 Task: Create Card Software Testing Review in Board Brand Recognition Best Practices to Workspace Car Rentals. Create Card Biology Conference Review in Board Product Market Fit Analysis to Workspace Car Rentals. Create Card Software Deployment Review in Board Customer Journey Mapping and Analysis to Workspace Car Rentals
Action: Mouse moved to (73, 337)
Screenshot: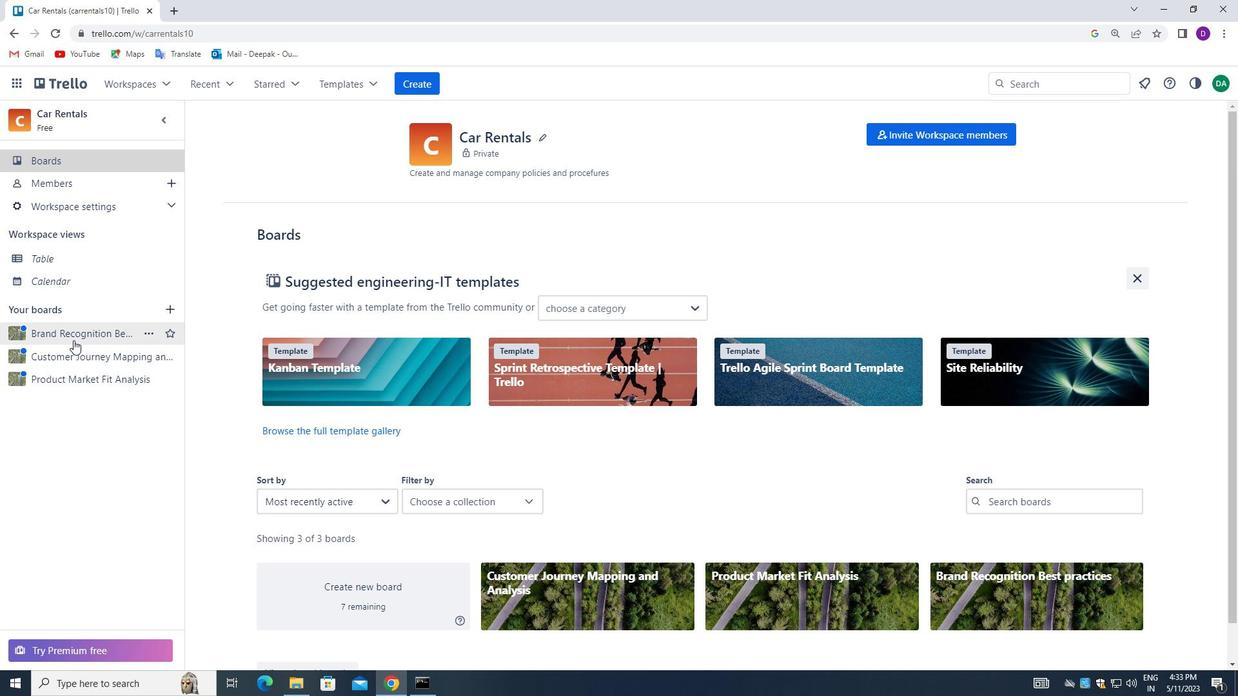 
Action: Mouse pressed left at (73, 337)
Screenshot: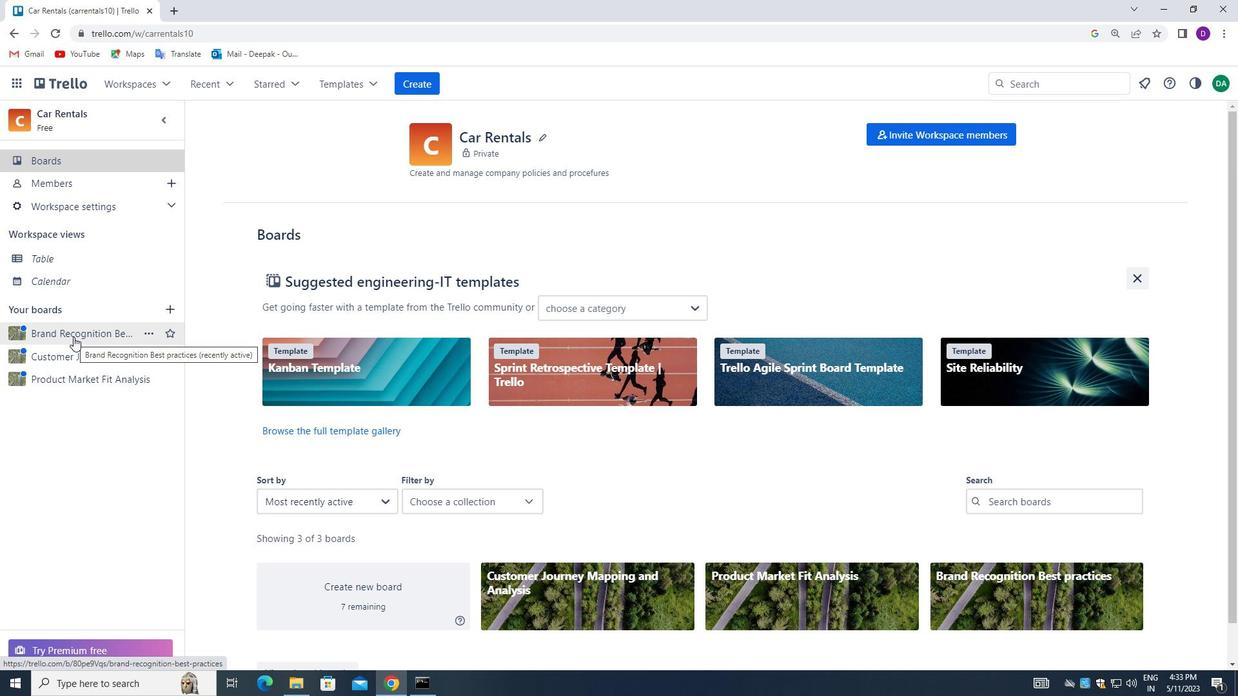 
Action: Mouse moved to (644, 201)
Screenshot: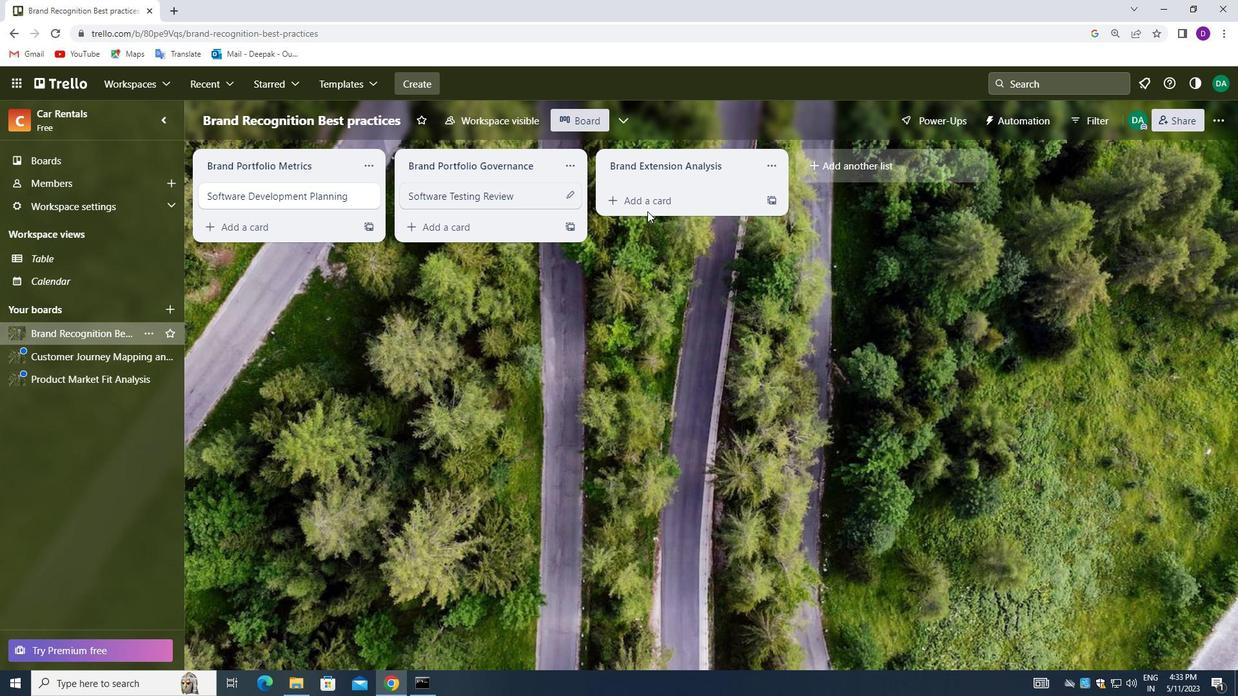 
Action: Mouse pressed left at (644, 201)
Screenshot: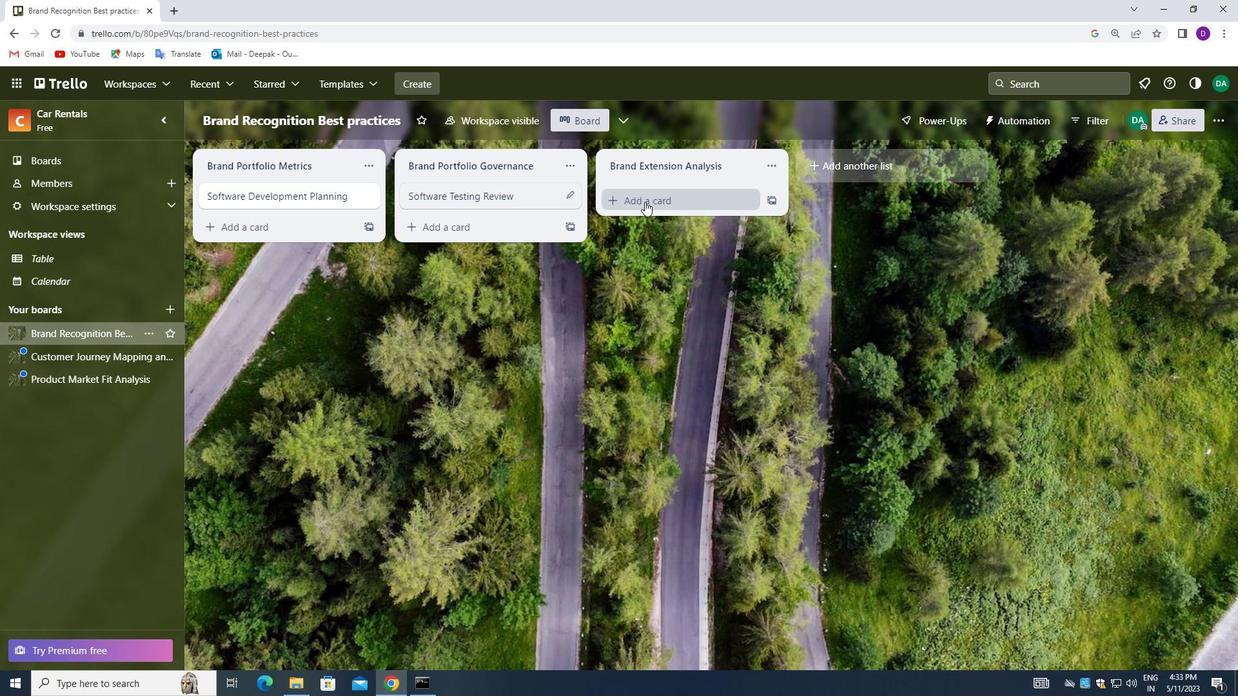 
Action: Key pressed <Key.shift_r>Software<Key.space><Key.shift_r>Testing<Key.space><Key.shift_r>Review<Key.space>
Screenshot: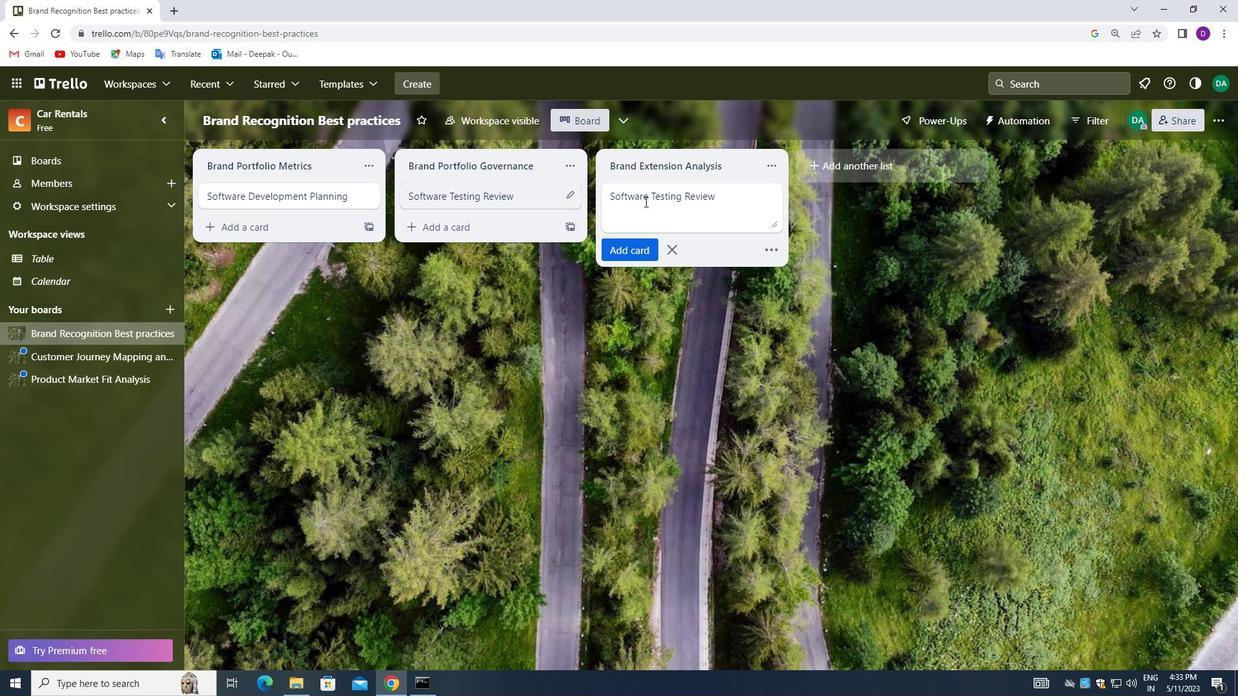 
Action: Mouse moved to (624, 249)
Screenshot: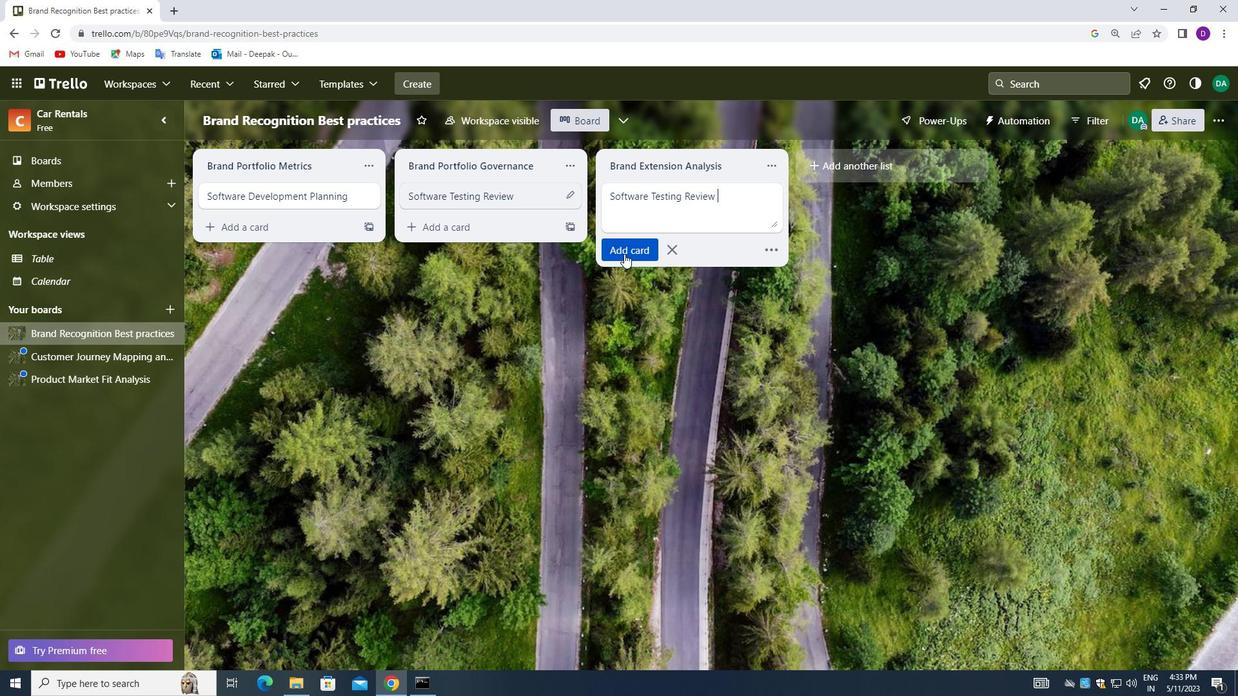 
Action: Mouse pressed left at (624, 249)
Screenshot: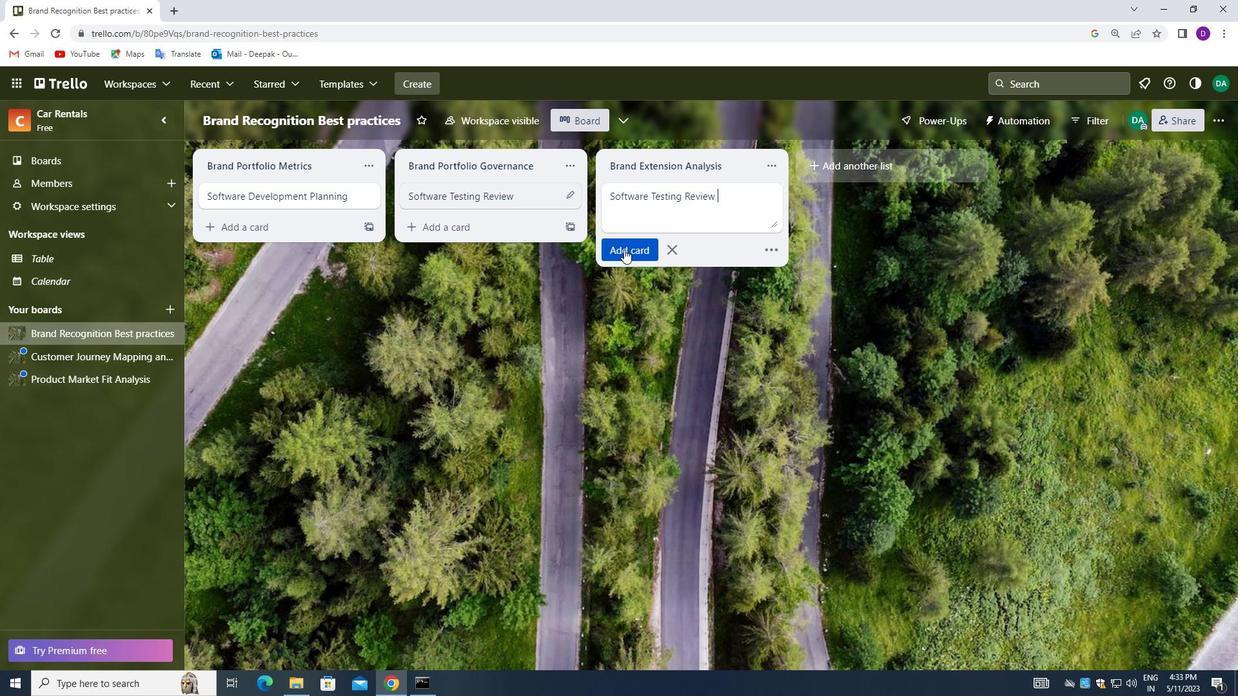
Action: Mouse moved to (640, 337)
Screenshot: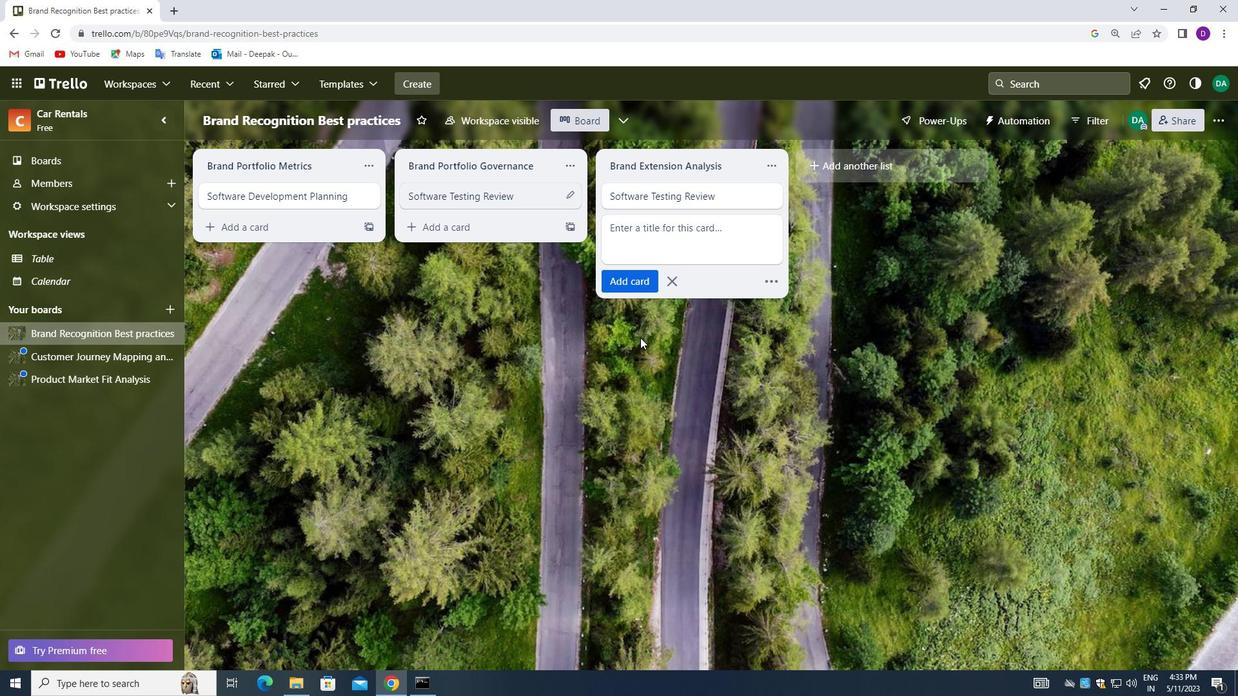 
Action: Mouse pressed left at (640, 337)
Screenshot: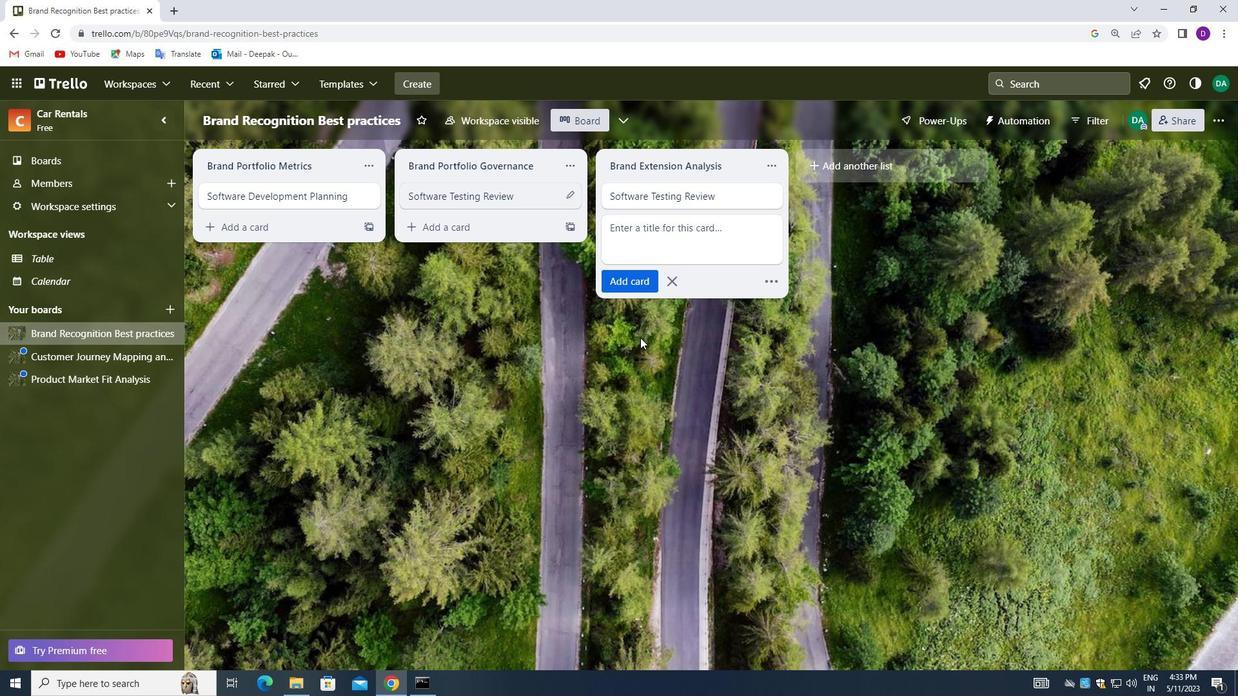 
Action: Mouse moved to (87, 381)
Screenshot: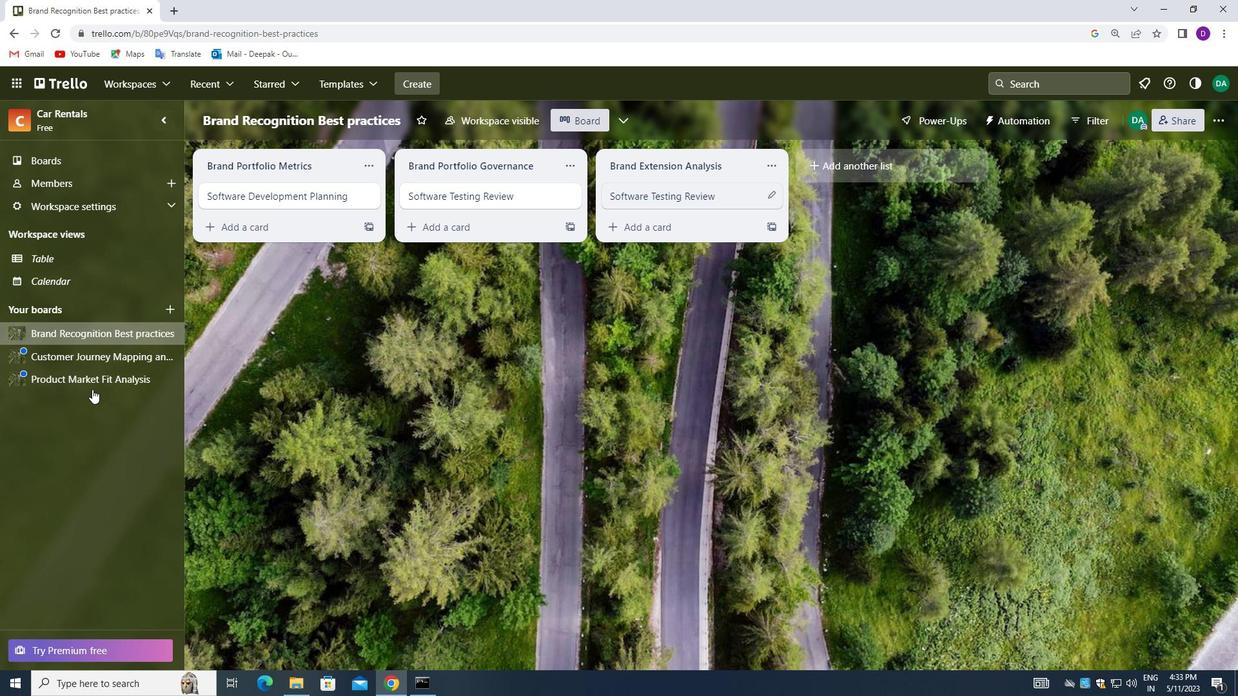 
Action: Mouse pressed left at (87, 381)
Screenshot: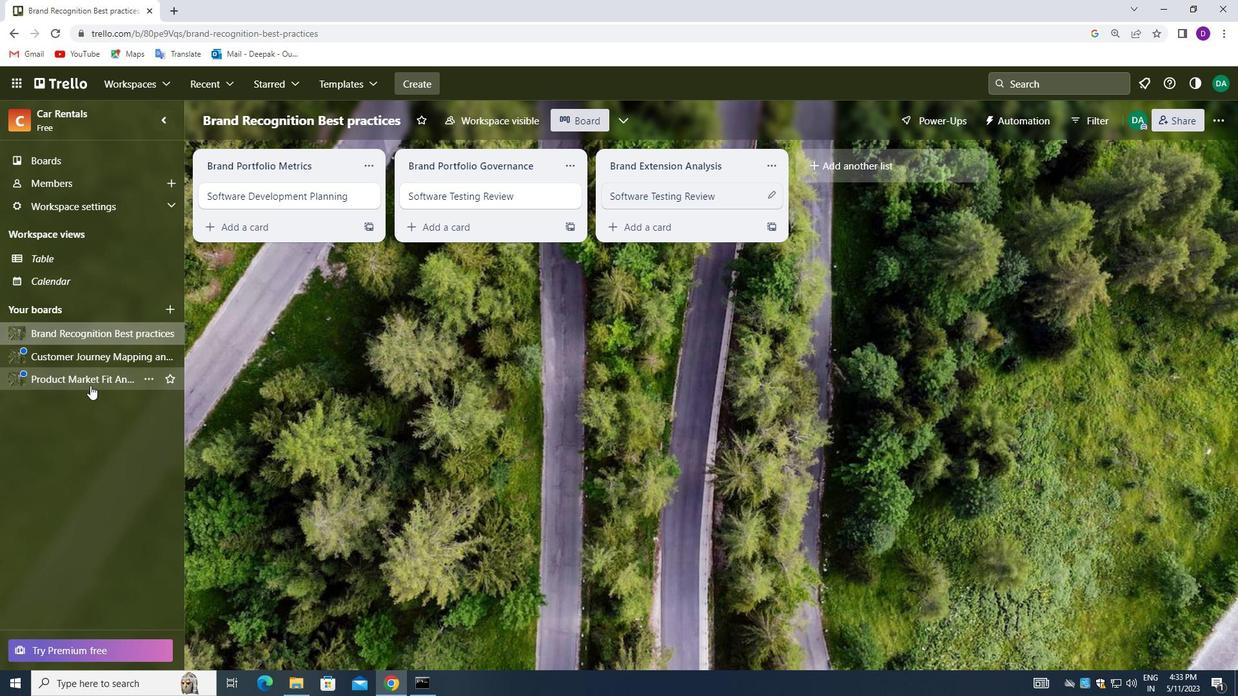 
Action: Mouse moved to (639, 207)
Screenshot: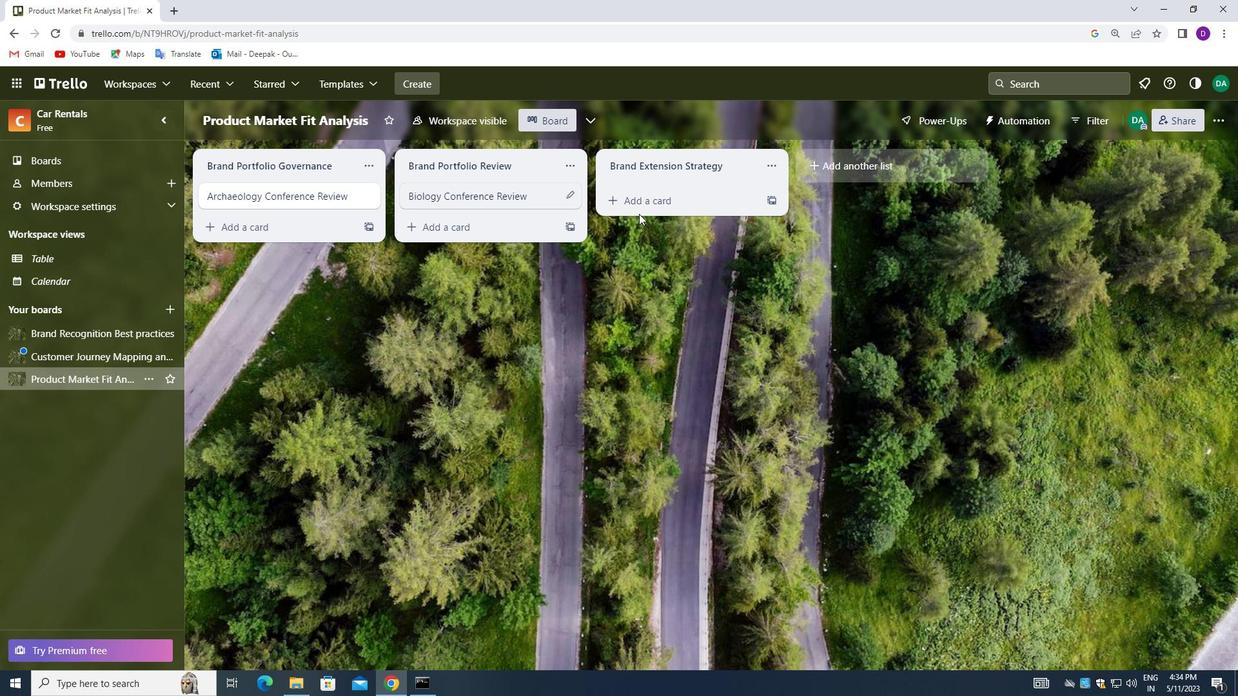 
Action: Mouse pressed left at (639, 207)
Screenshot: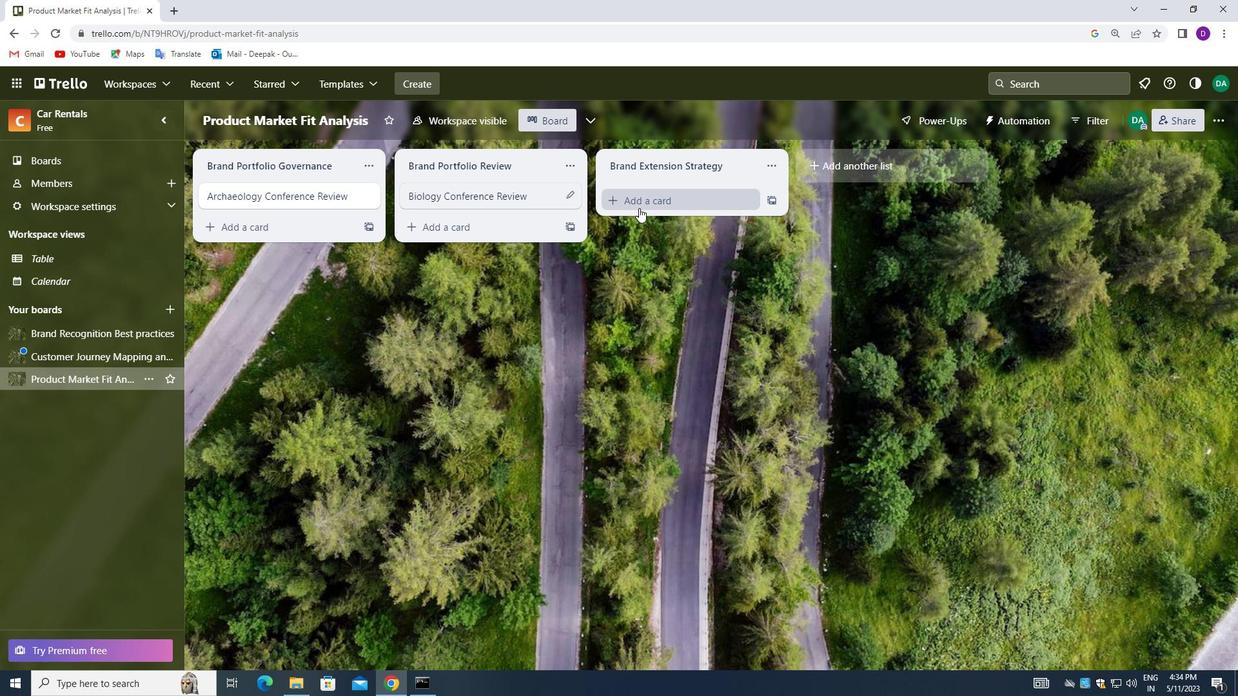 
Action: Mouse moved to (634, 205)
Screenshot: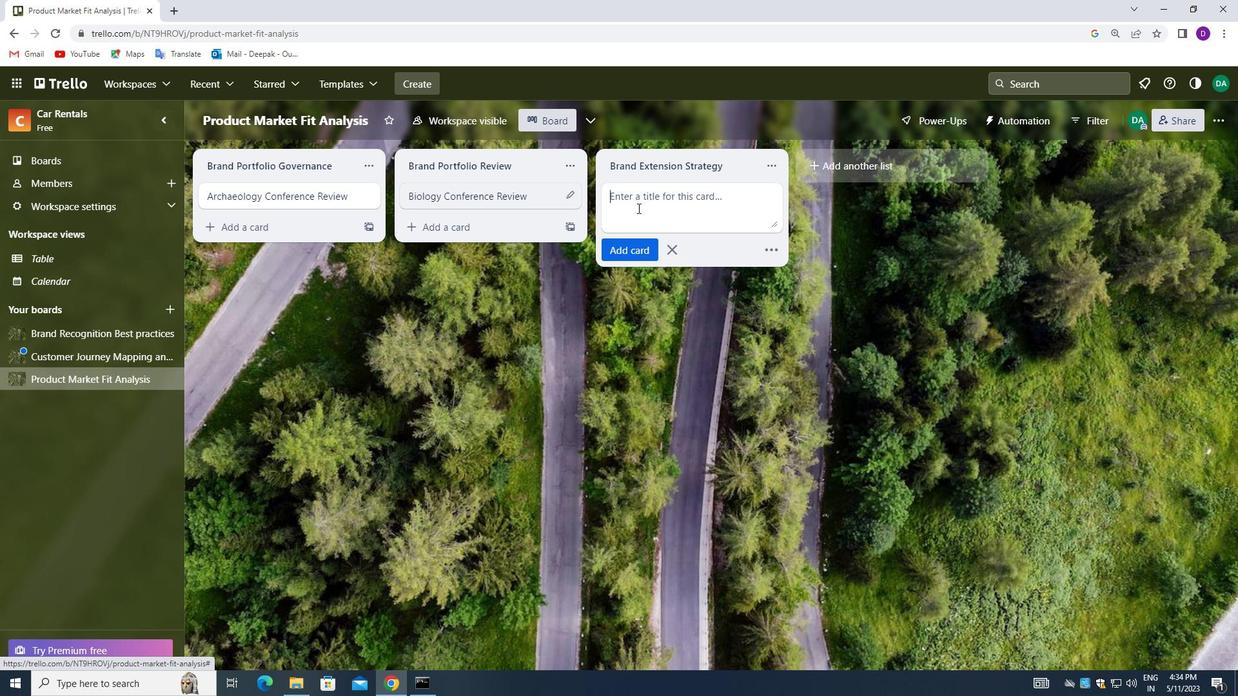 
Action: Mouse pressed left at (634, 205)
Screenshot: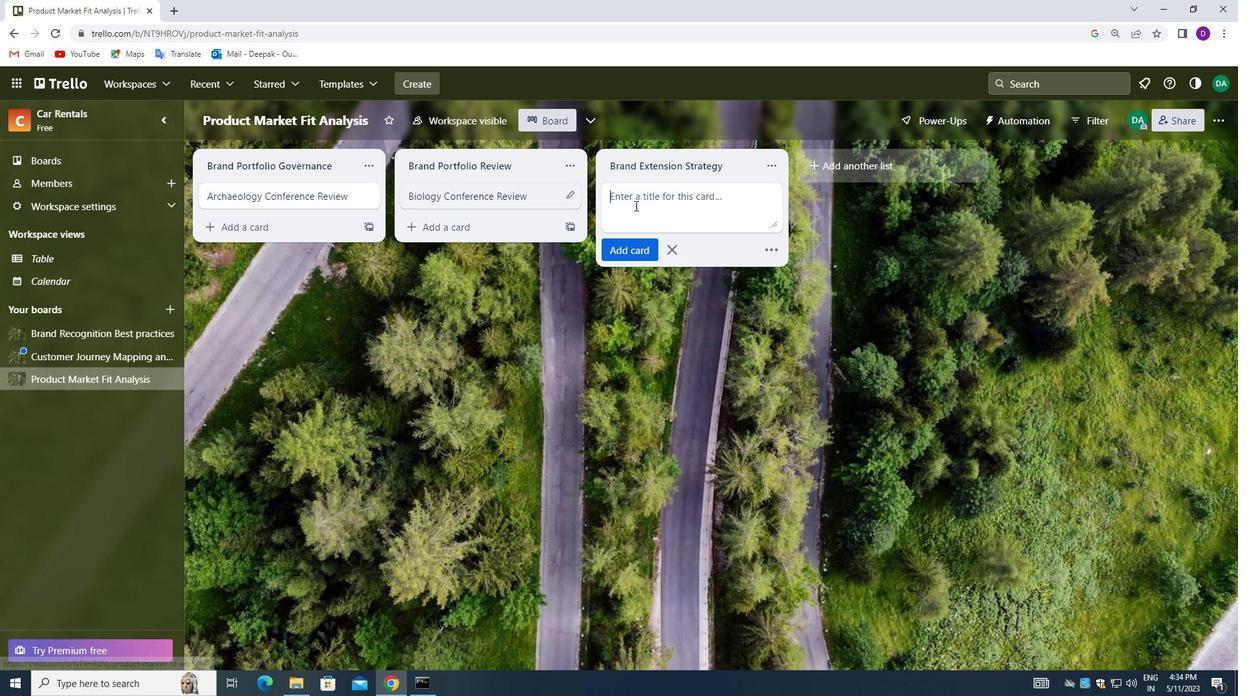 
Action: Mouse moved to (564, 272)
Screenshot: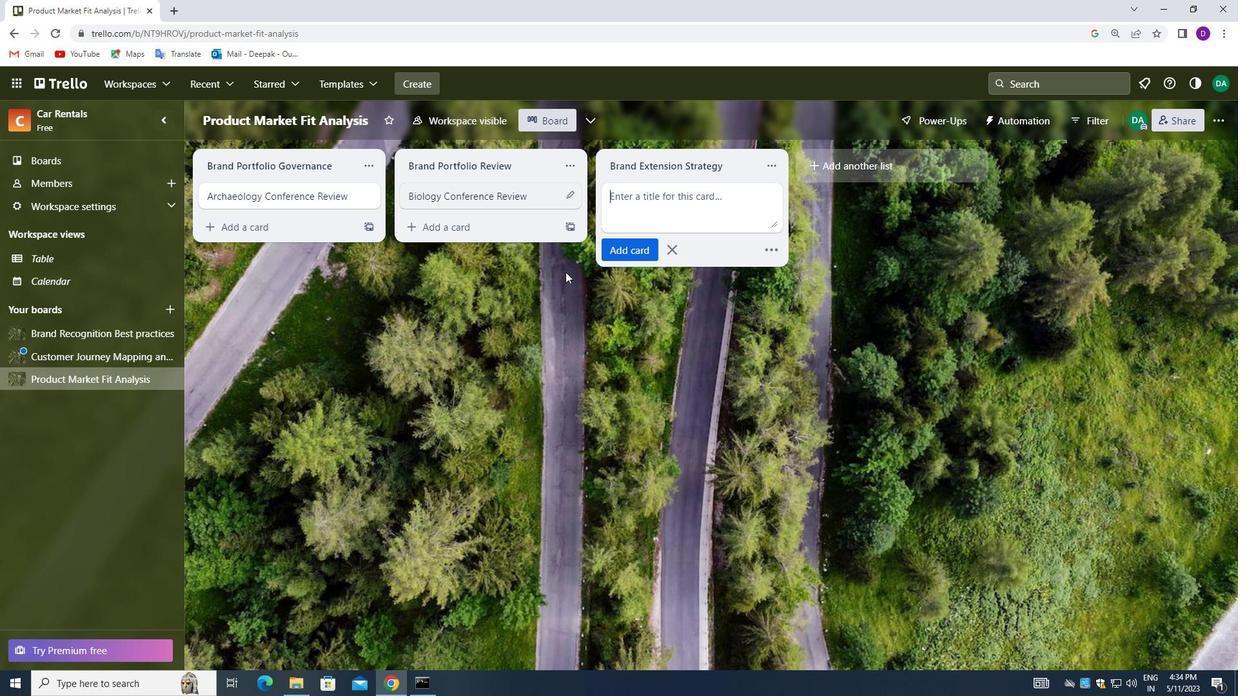 
Action: Key pressed <Key.shift_r>Biology<Key.space><Key.shift_r>Conference<Key.space><Key.shift_r>Review
Screenshot: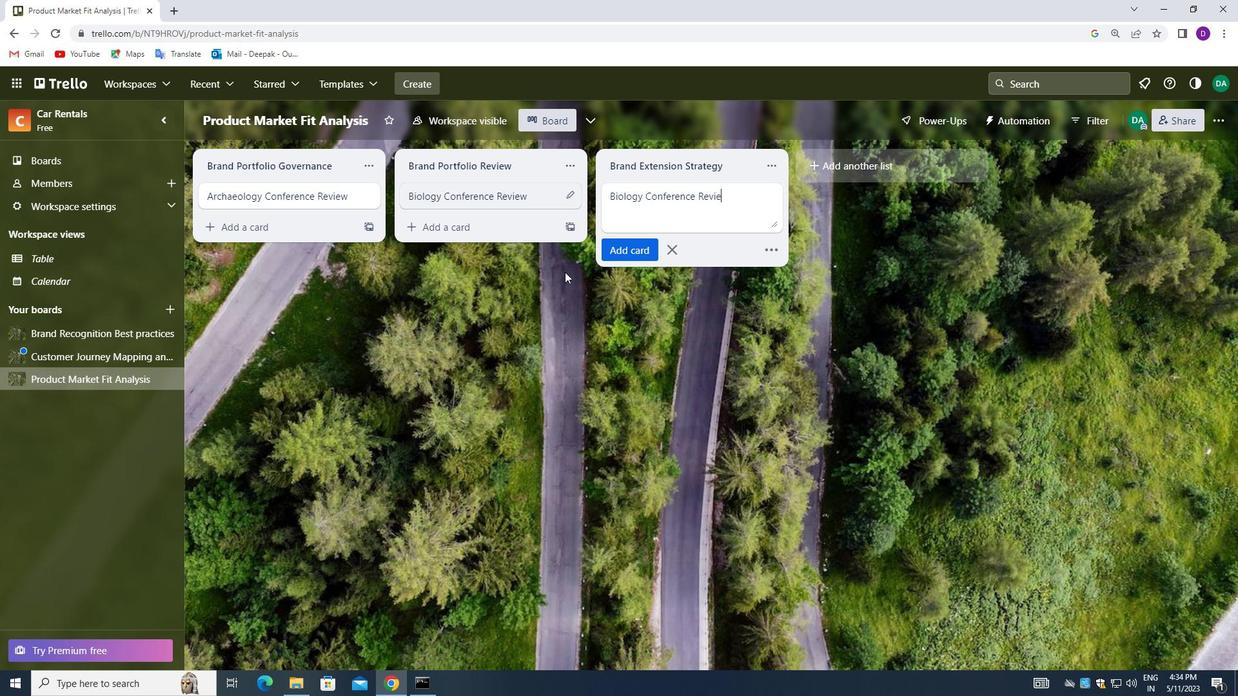 
Action: Mouse moved to (628, 249)
Screenshot: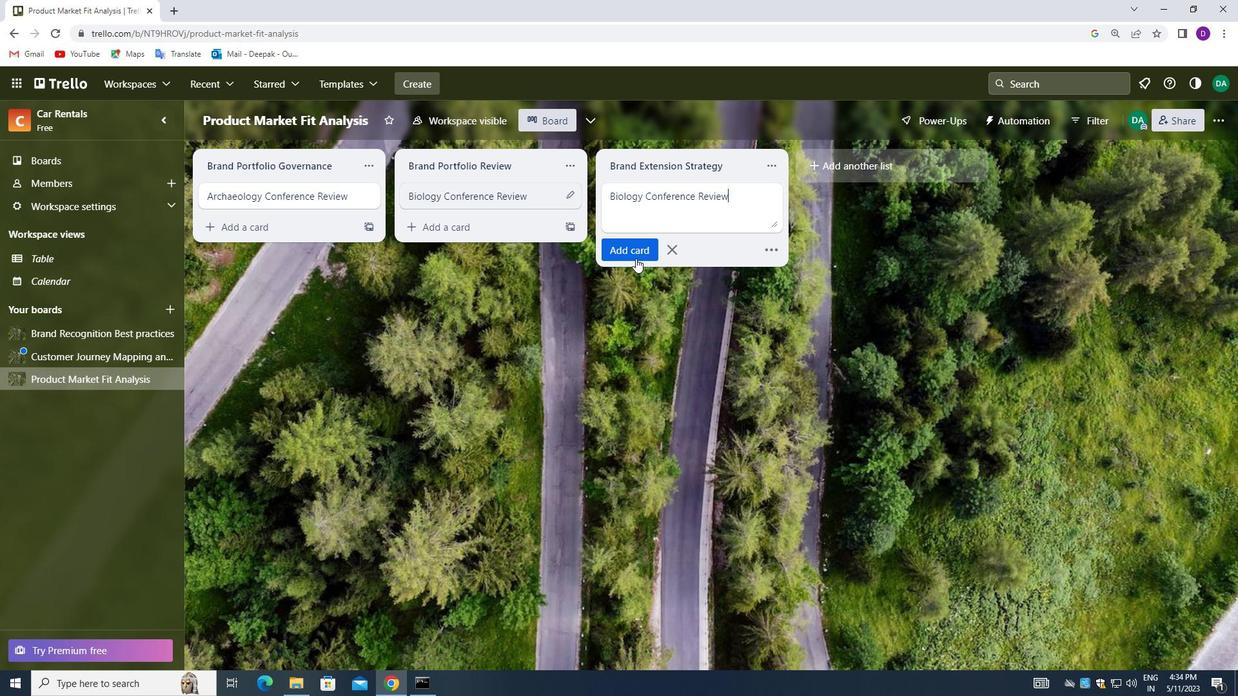 
Action: Mouse pressed left at (628, 249)
Screenshot: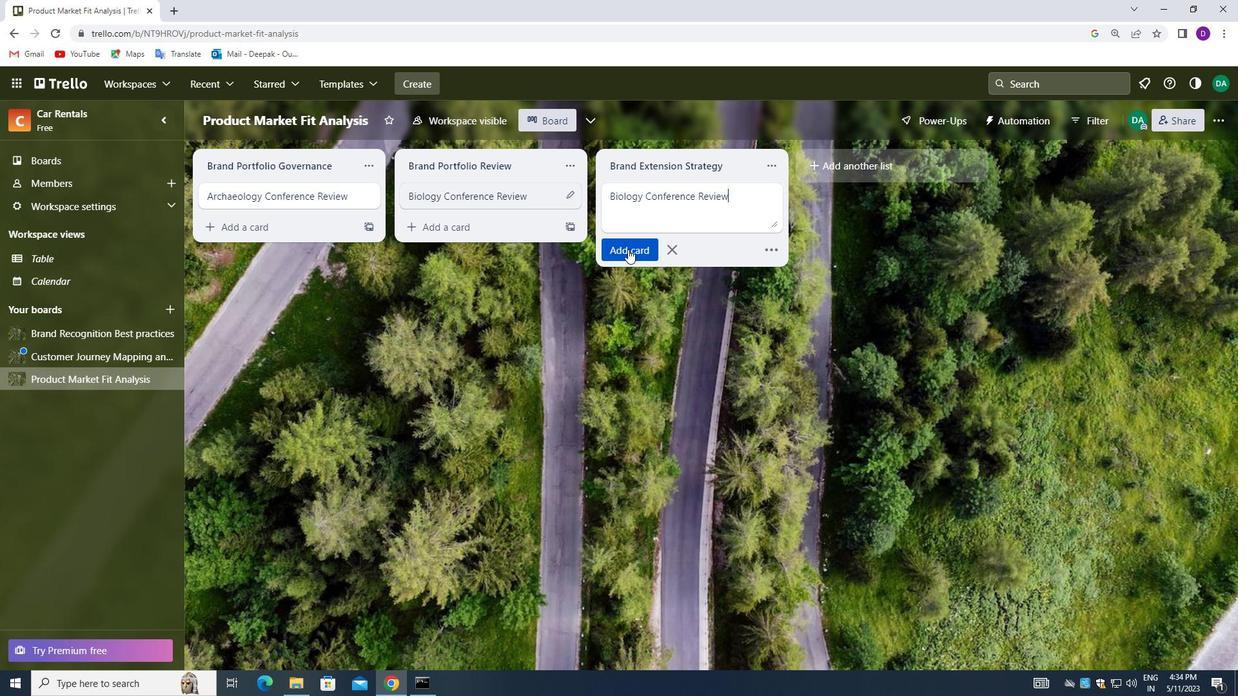 
Action: Mouse moved to (646, 328)
Screenshot: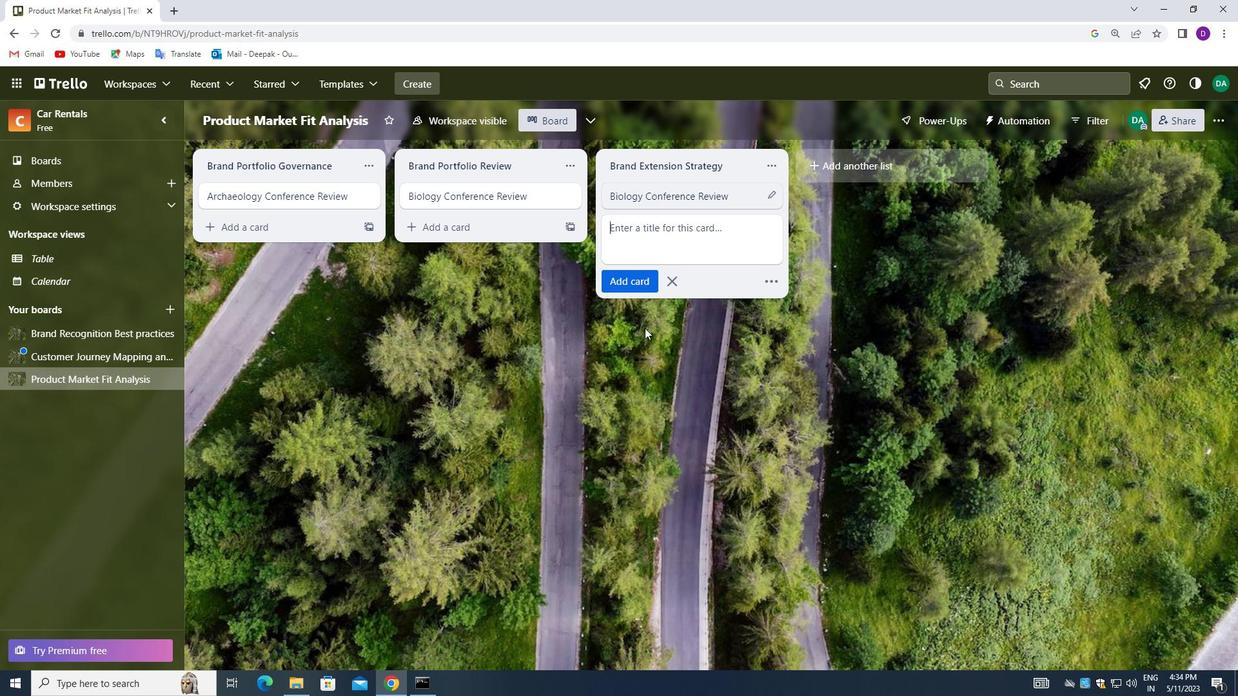 
Action: Mouse pressed left at (646, 328)
Screenshot: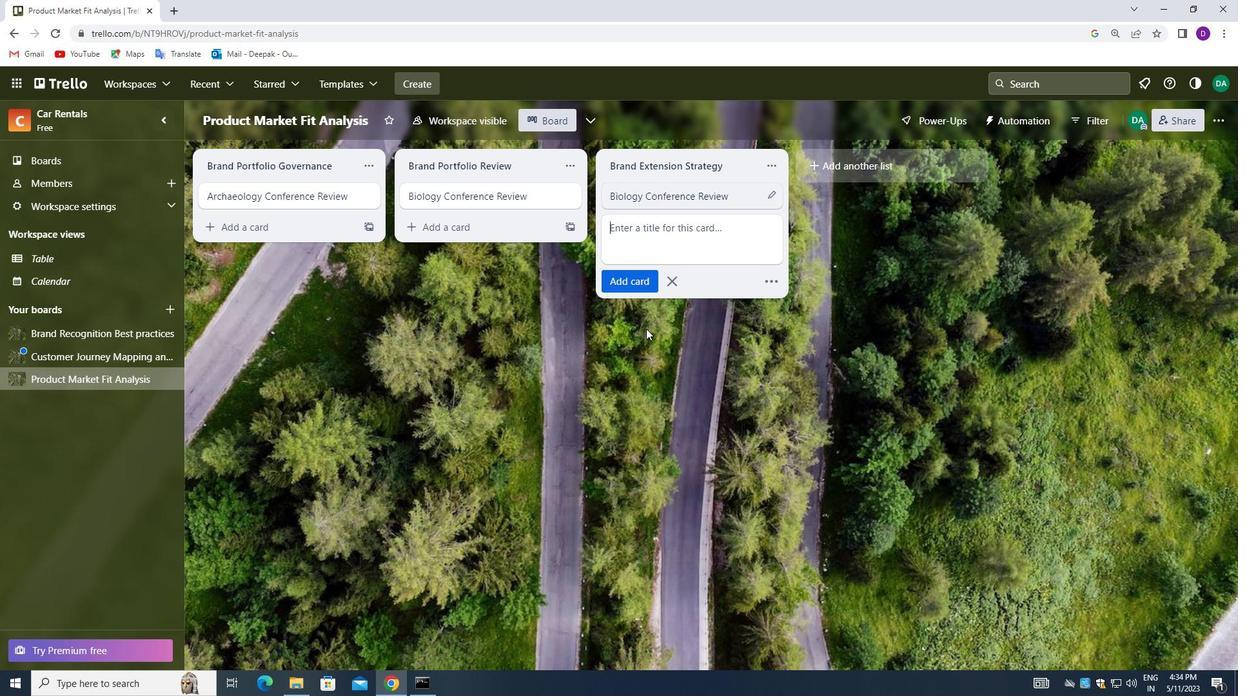 
Action: Mouse moved to (111, 356)
Screenshot: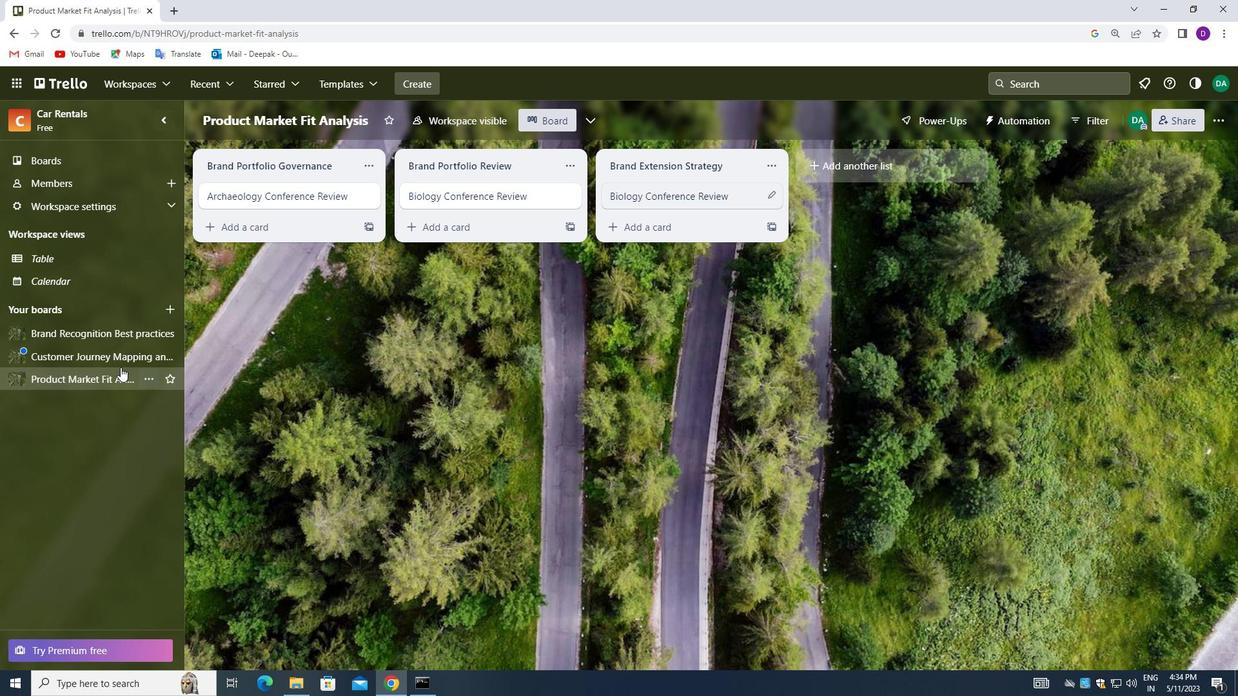 
Action: Mouse pressed left at (111, 356)
Screenshot: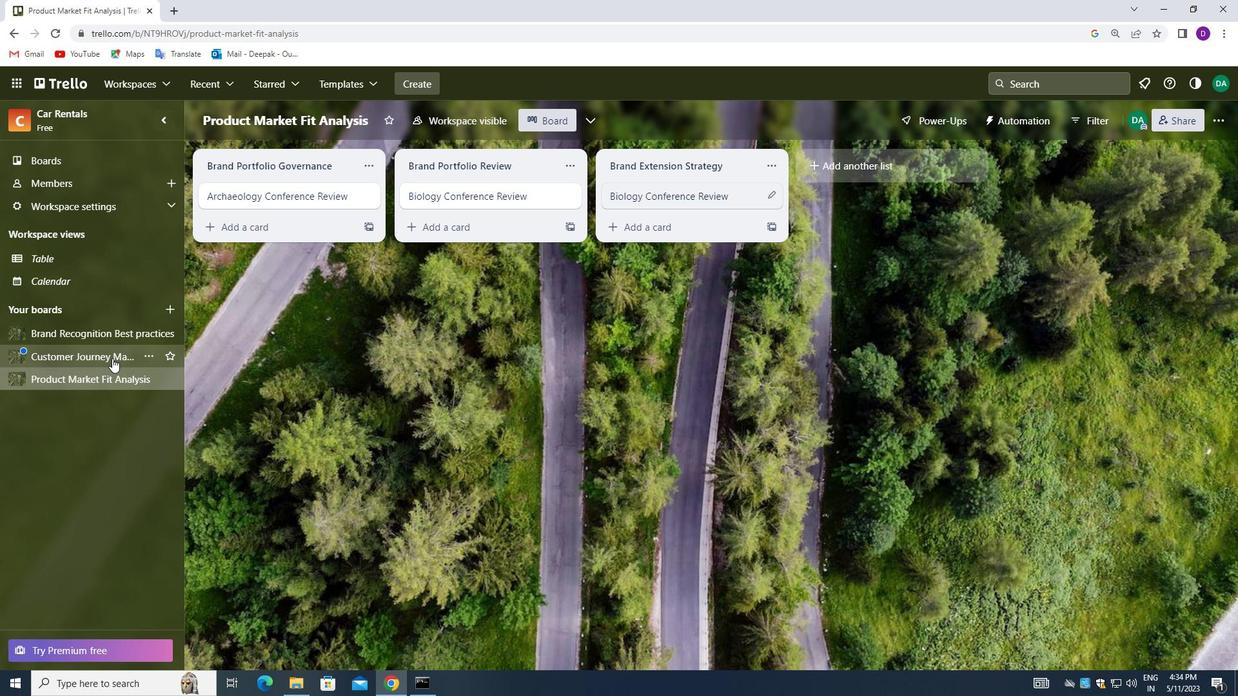 
Action: Mouse moved to (631, 210)
Screenshot: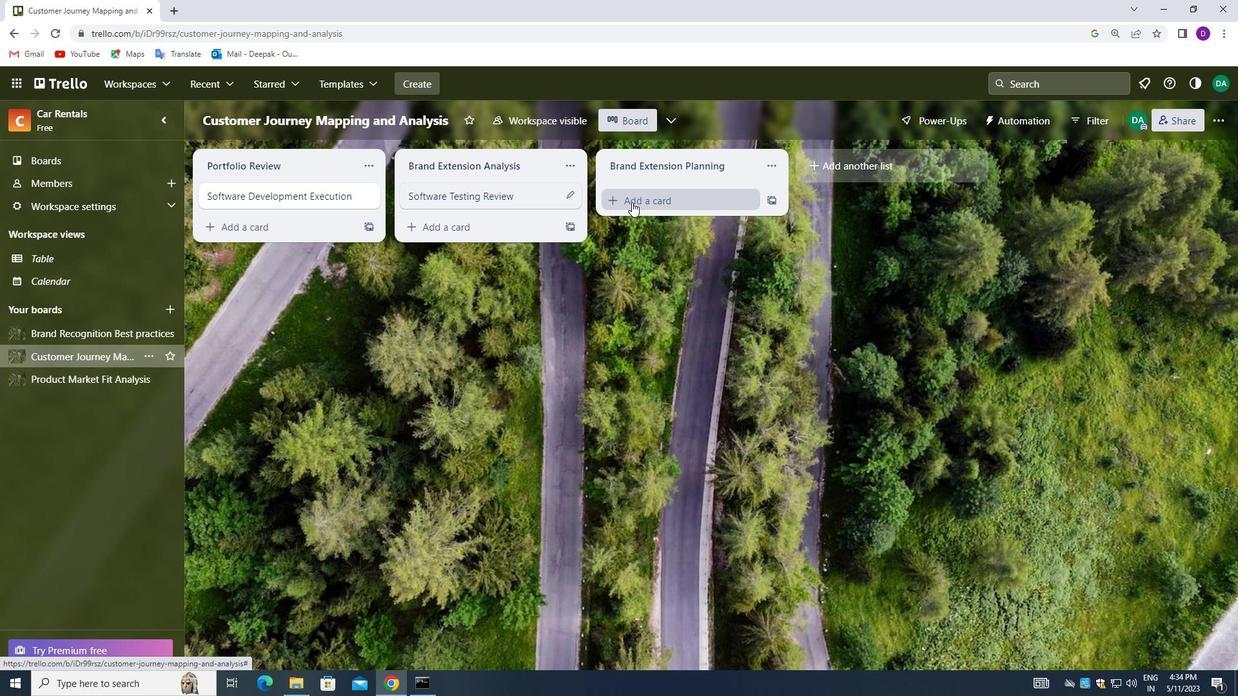 
Action: Mouse pressed left at (631, 210)
Screenshot: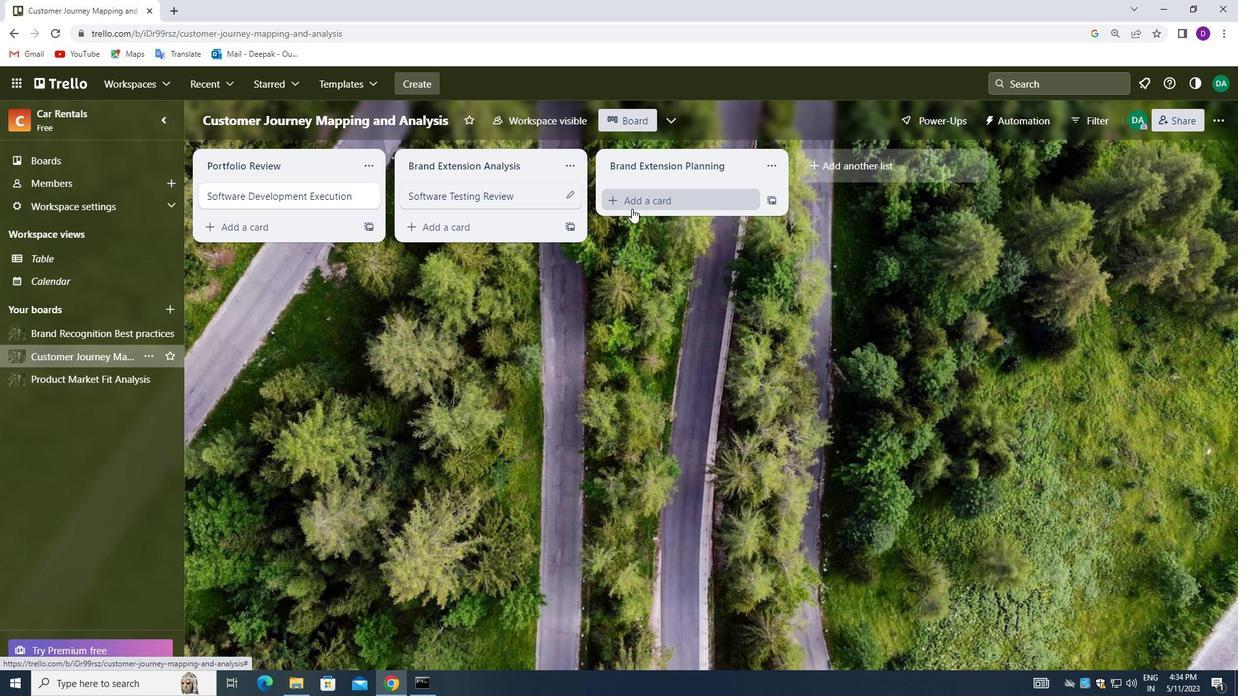 
Action: Mouse moved to (630, 209)
Screenshot: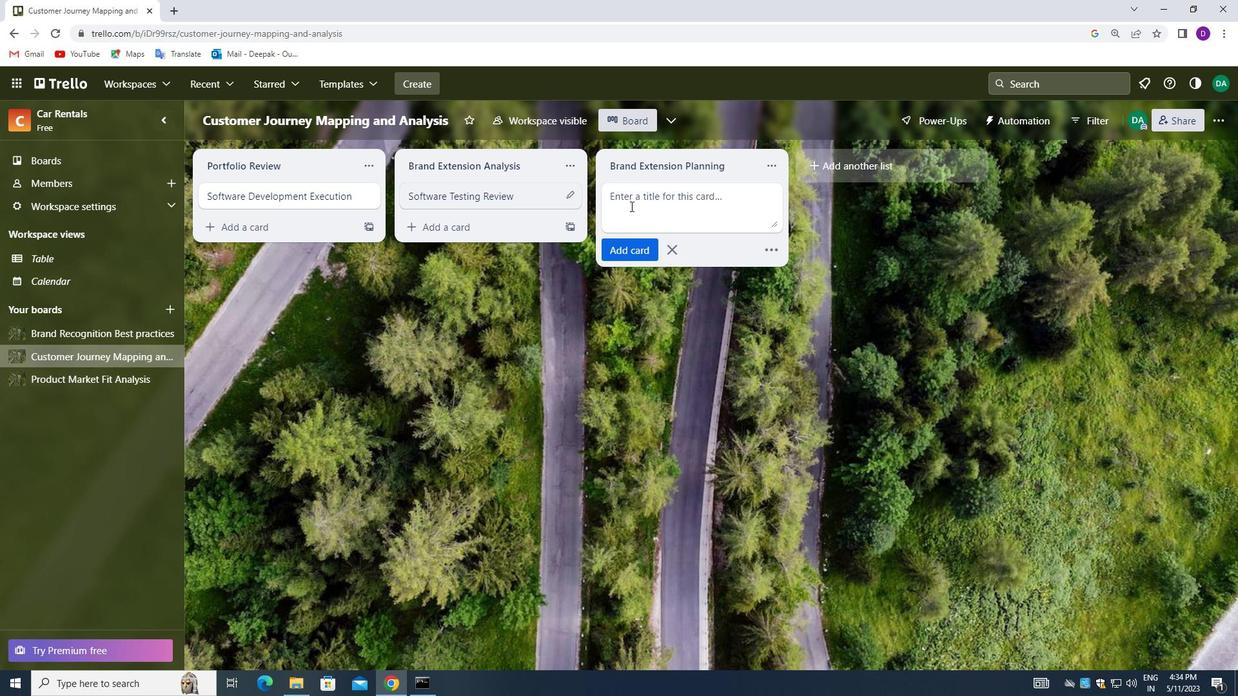 
Action: Key pressed <Key.shift_r>Sofr<Key.backspace>tware<Key.space><Key.shift_r><Key.shift_r><Key.shift_r><Key.shift_r><Key.shift_r><Key.shift_r><Key.shift_r><Key.shift_r>Deployment<Key.space>
Screenshot: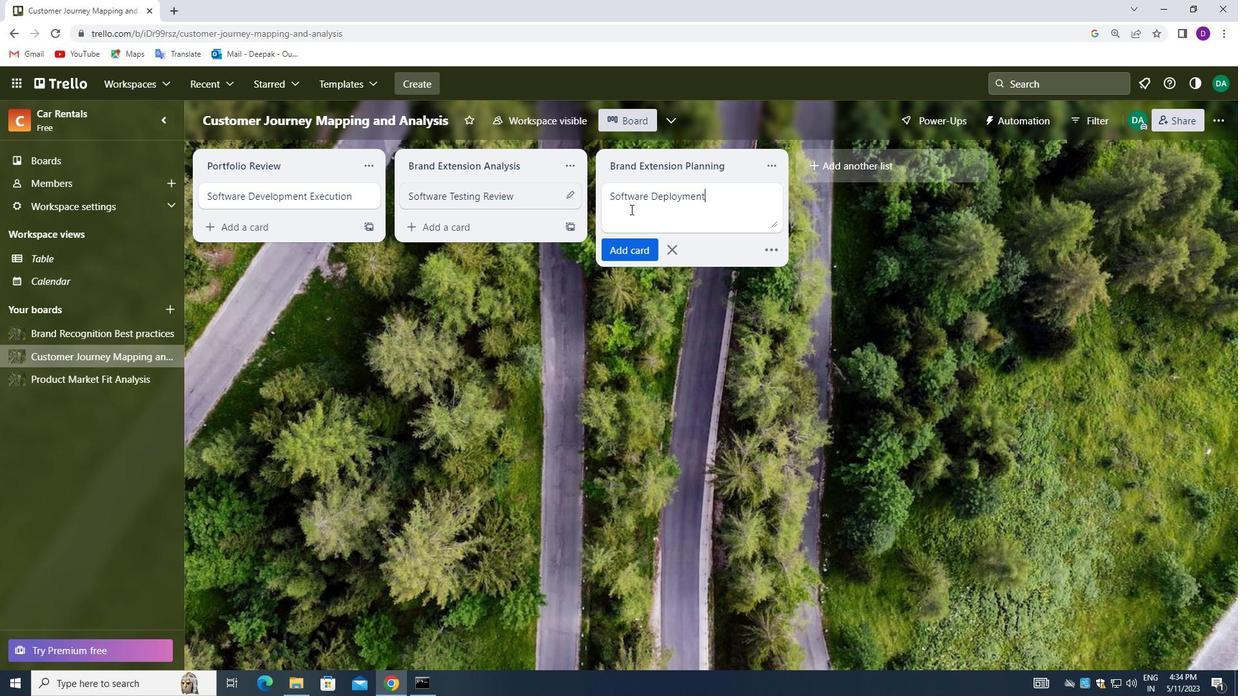 
Action: Mouse moved to (618, 250)
Screenshot: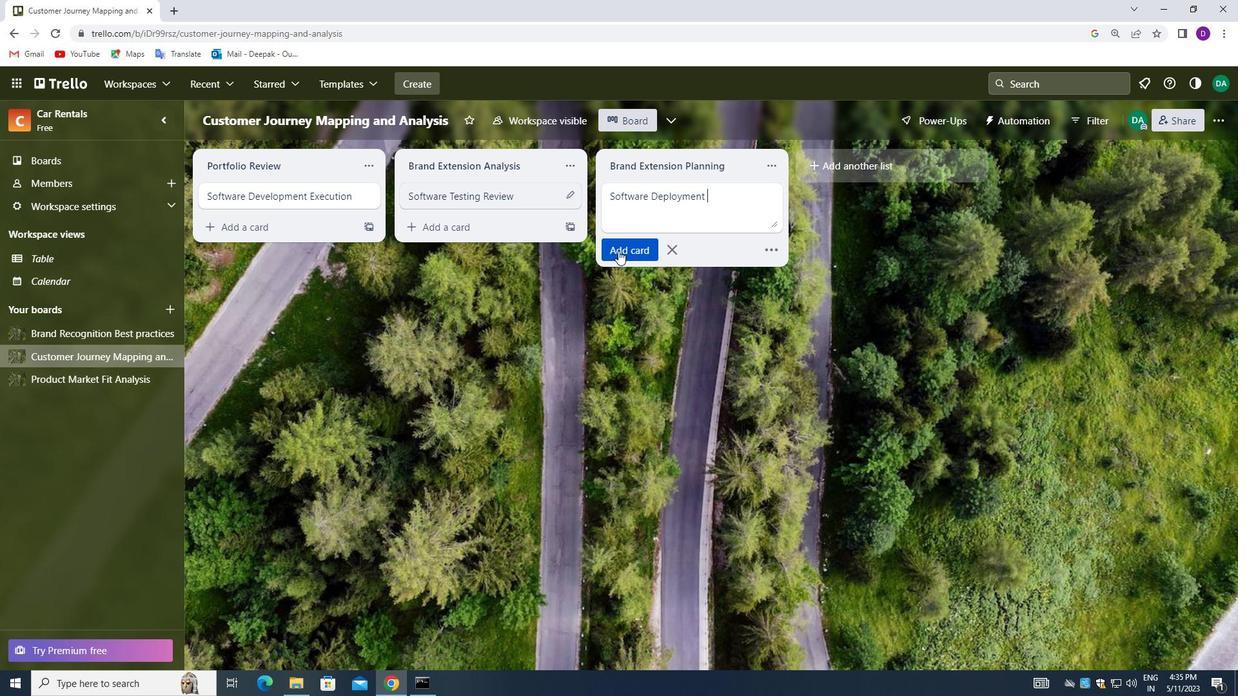 
Action: Mouse pressed left at (618, 250)
Screenshot: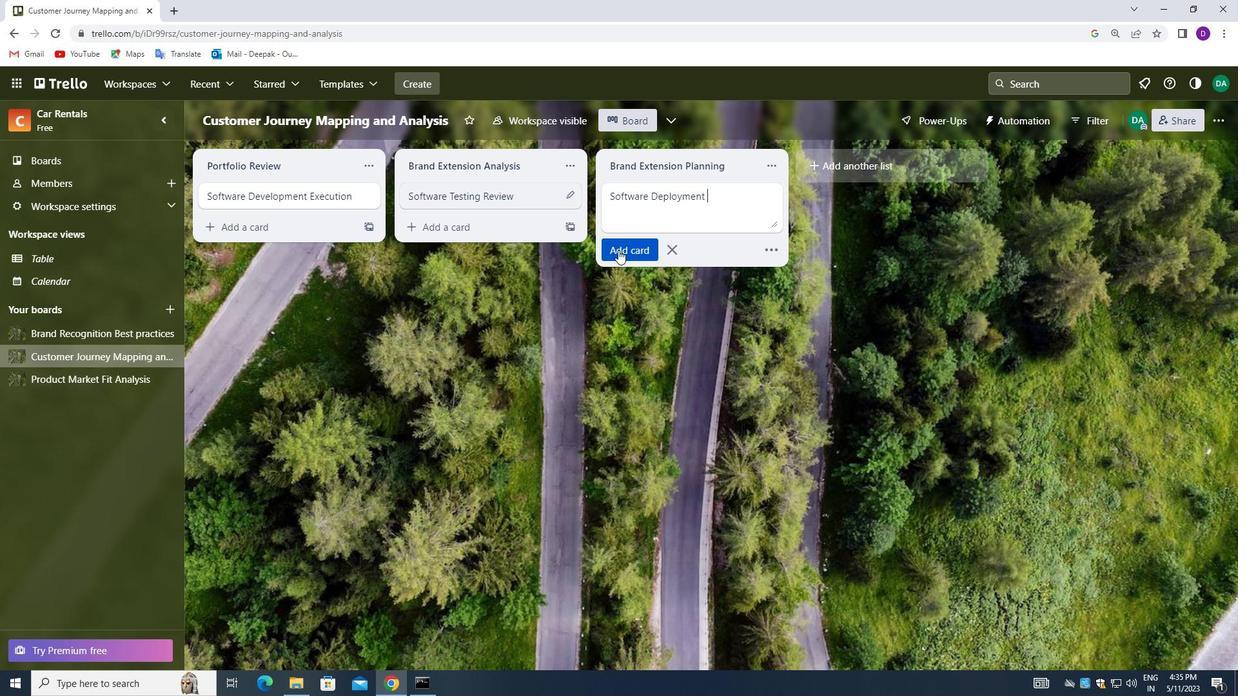 
Action: Mouse moved to (636, 328)
Screenshot: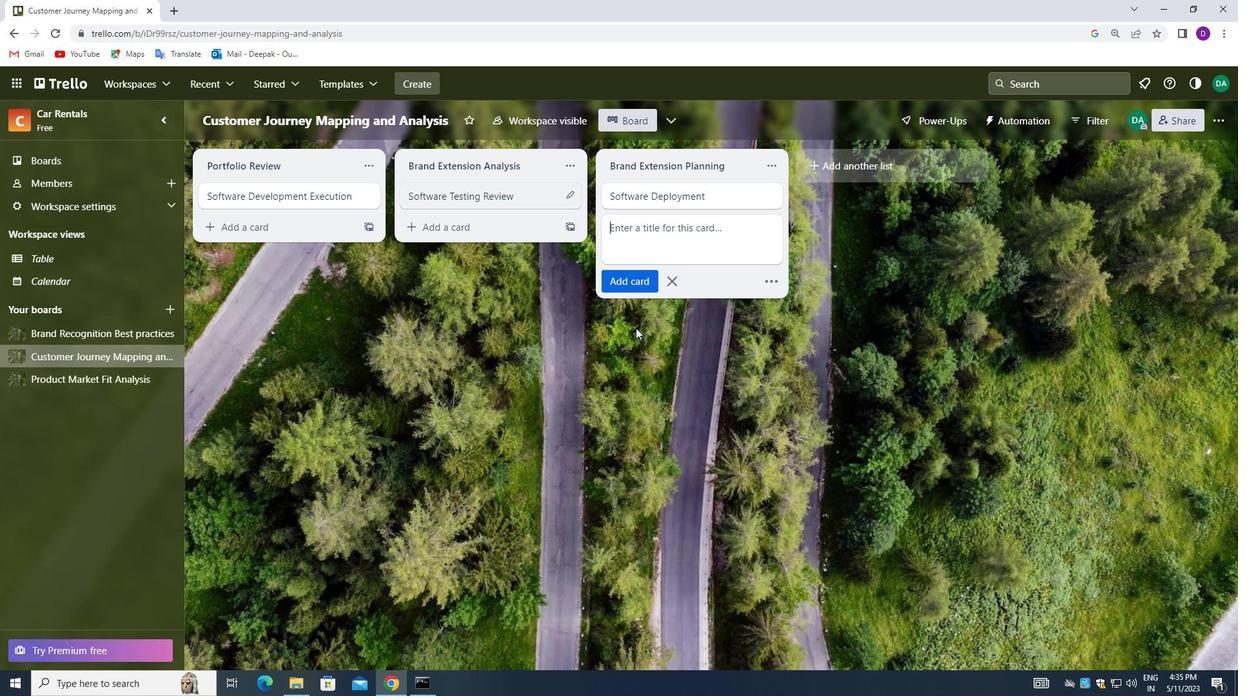 
Action: Mouse pressed left at (636, 328)
Screenshot: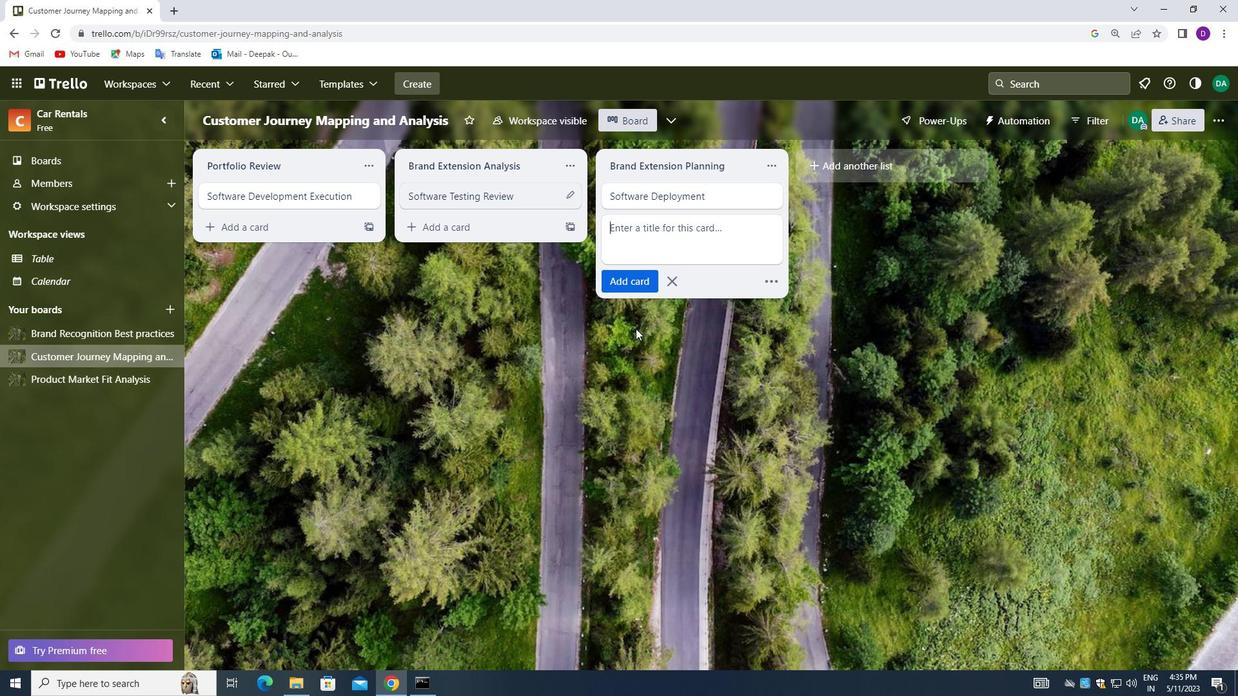 
Action: Mouse moved to (293, 628)
Screenshot: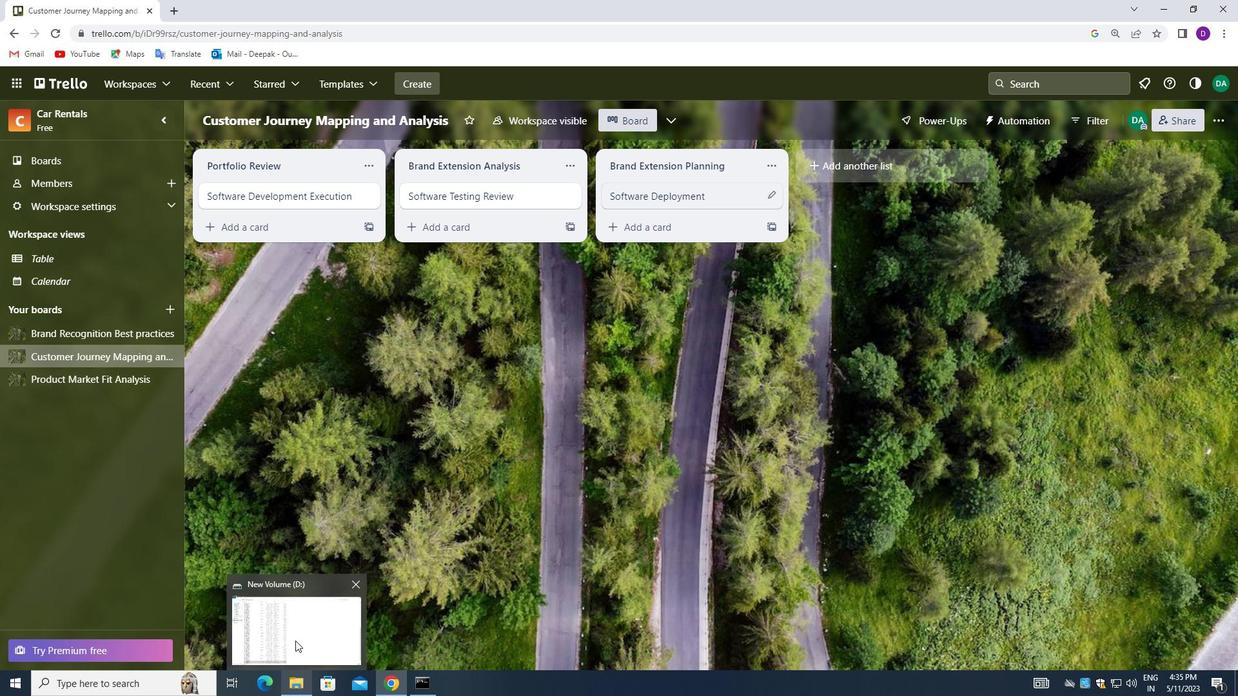 
Action: Mouse pressed left at (293, 628)
Screenshot: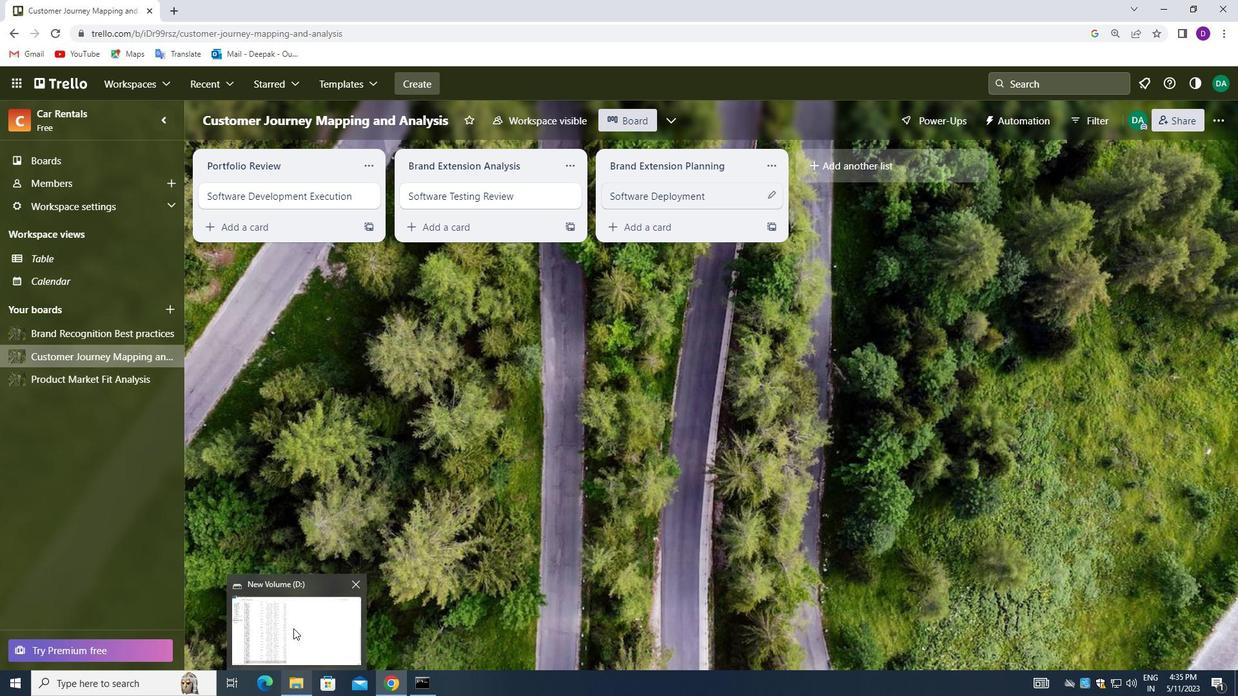 
Action: Mouse moved to (321, 574)
Screenshot: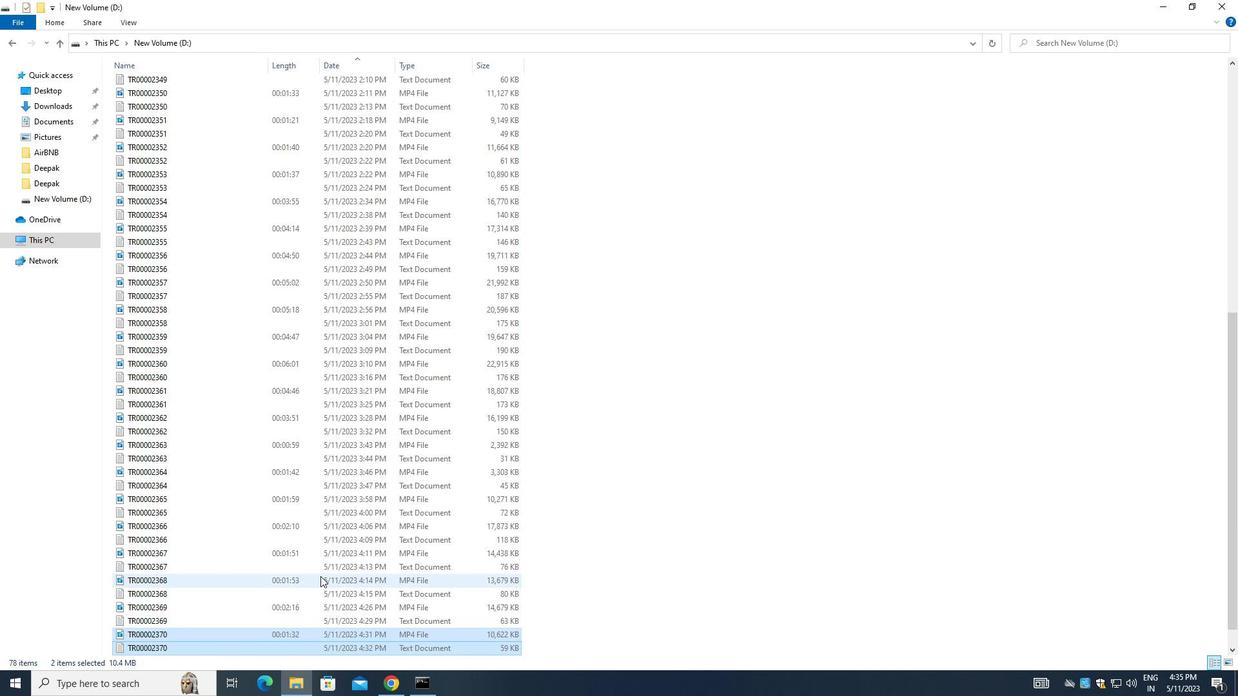 
Action: Mouse scrolled (321, 573) with delta (0, 0)
Screenshot: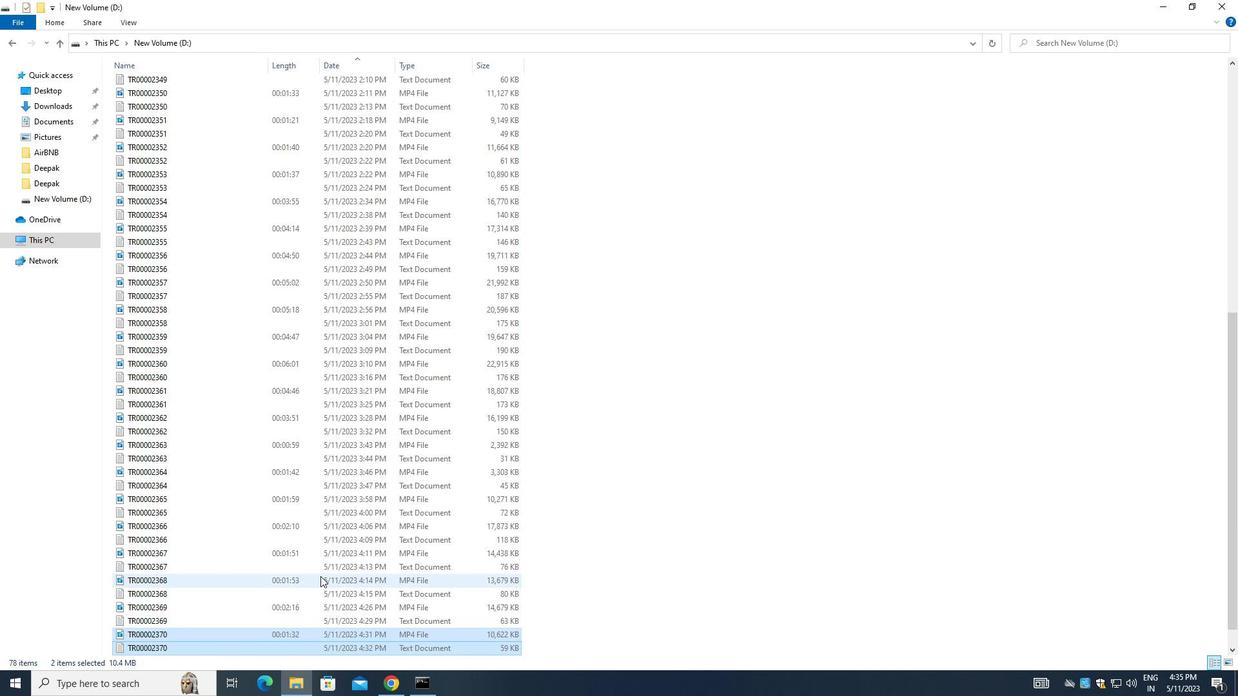 
Action: Mouse moved to (321, 577)
Screenshot: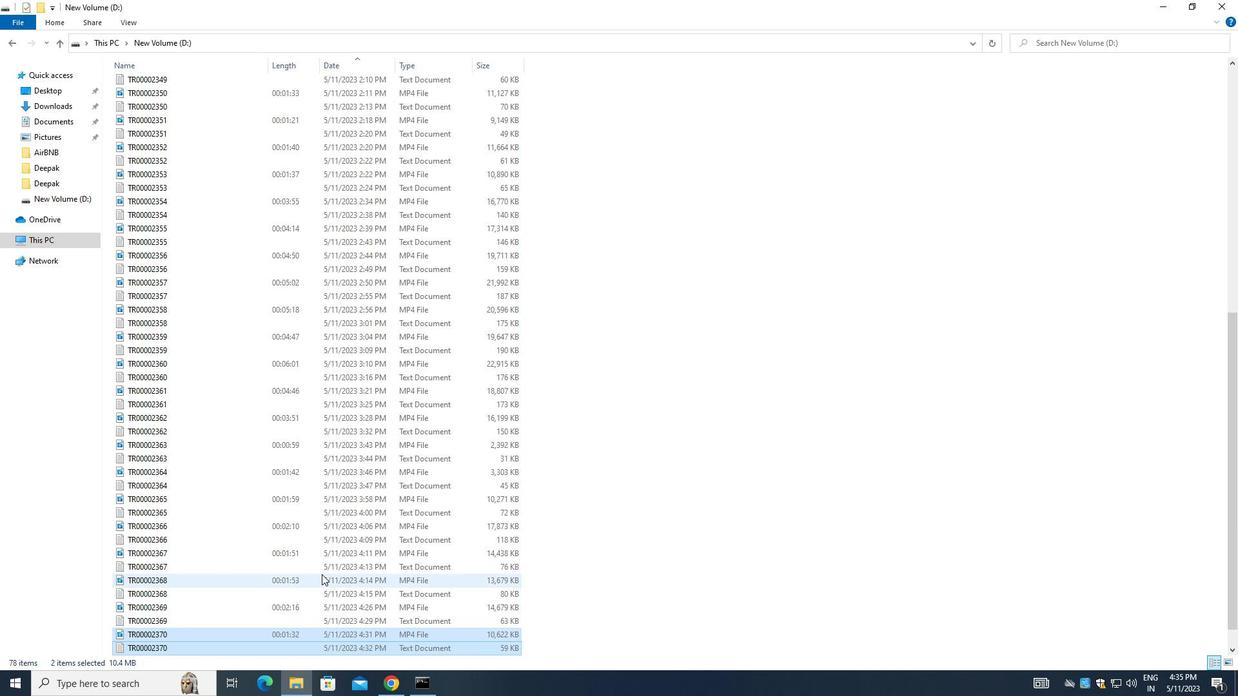 
Action: Mouse scrolled (321, 577) with delta (0, 0)
Screenshot: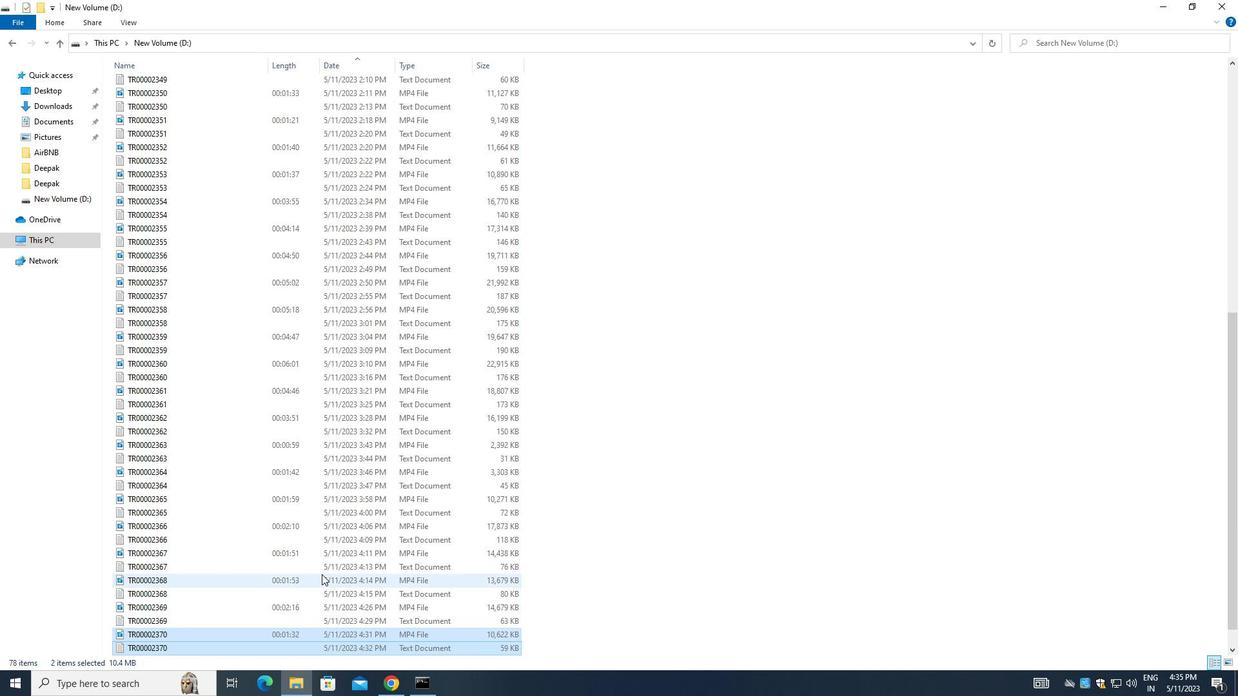 
Action: Mouse moved to (321, 578)
Screenshot: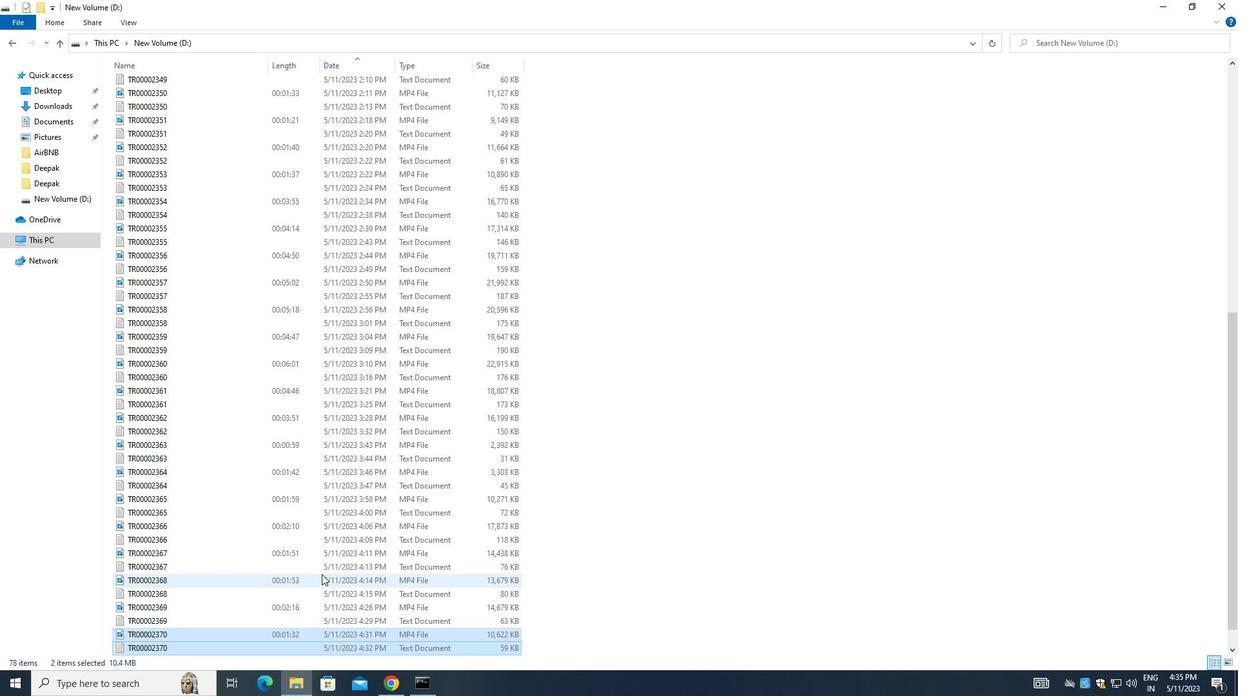 
Action: Mouse scrolled (321, 577) with delta (0, 0)
Screenshot: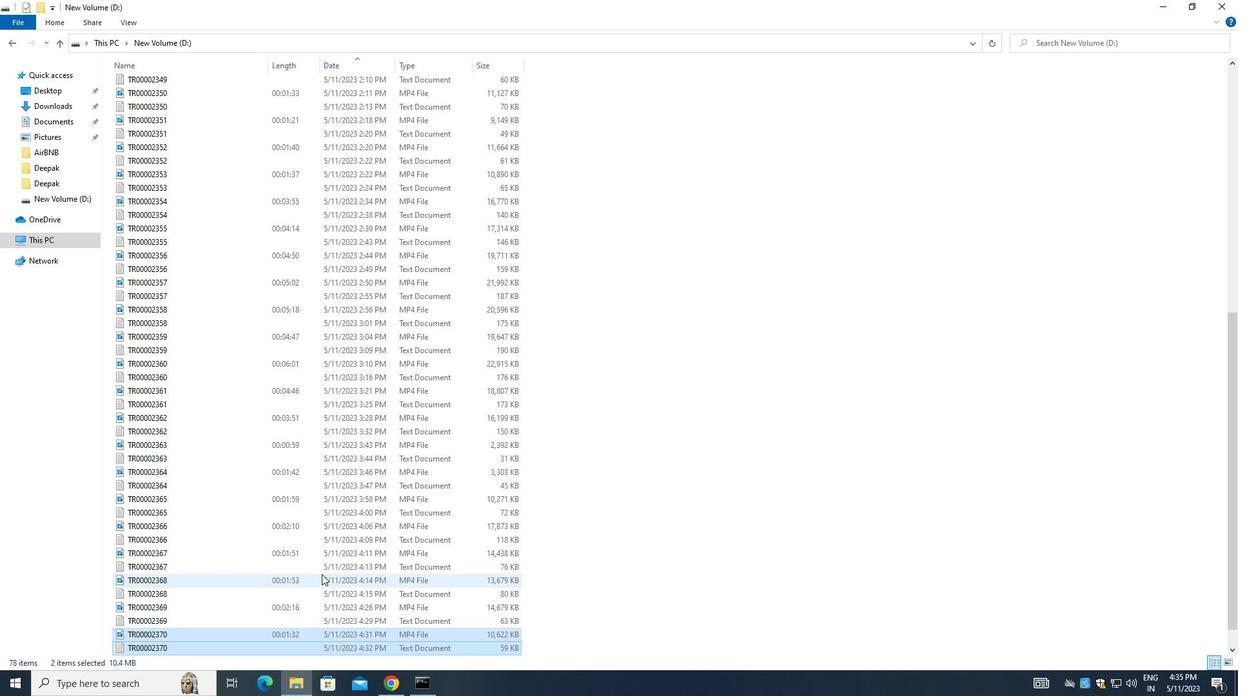 
Action: Mouse scrolled (321, 577) with delta (0, 0)
Screenshot: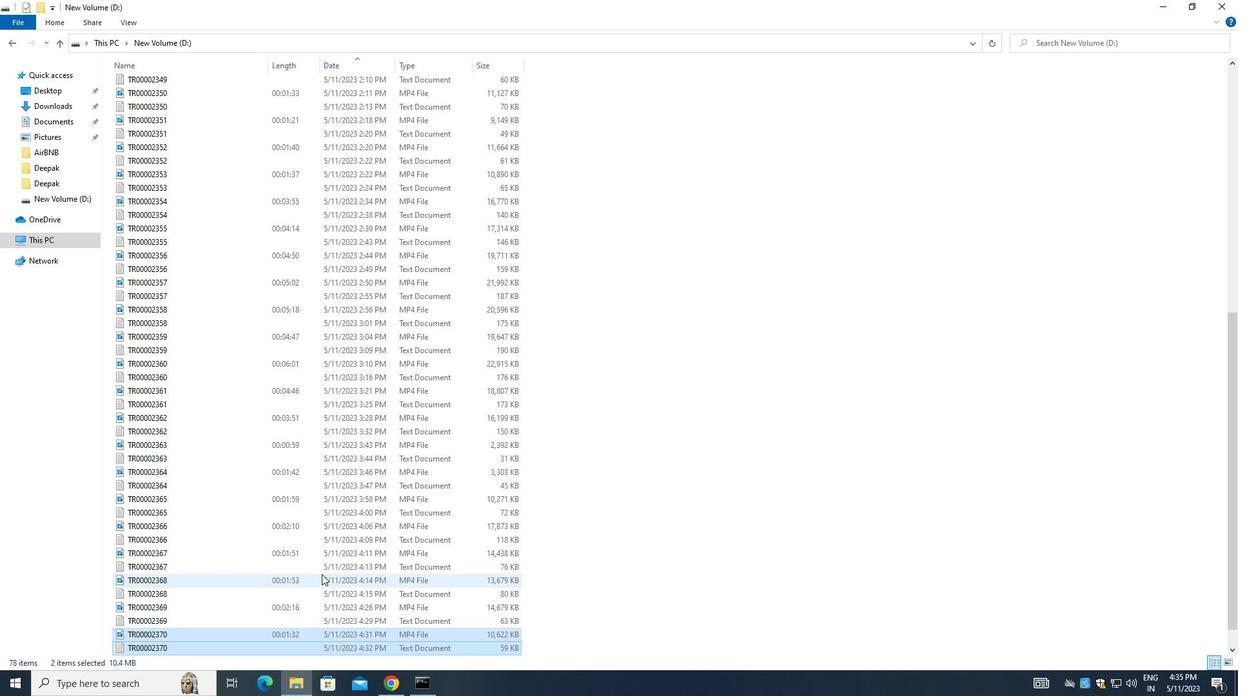 
Action: Mouse scrolled (321, 577) with delta (0, 0)
Screenshot: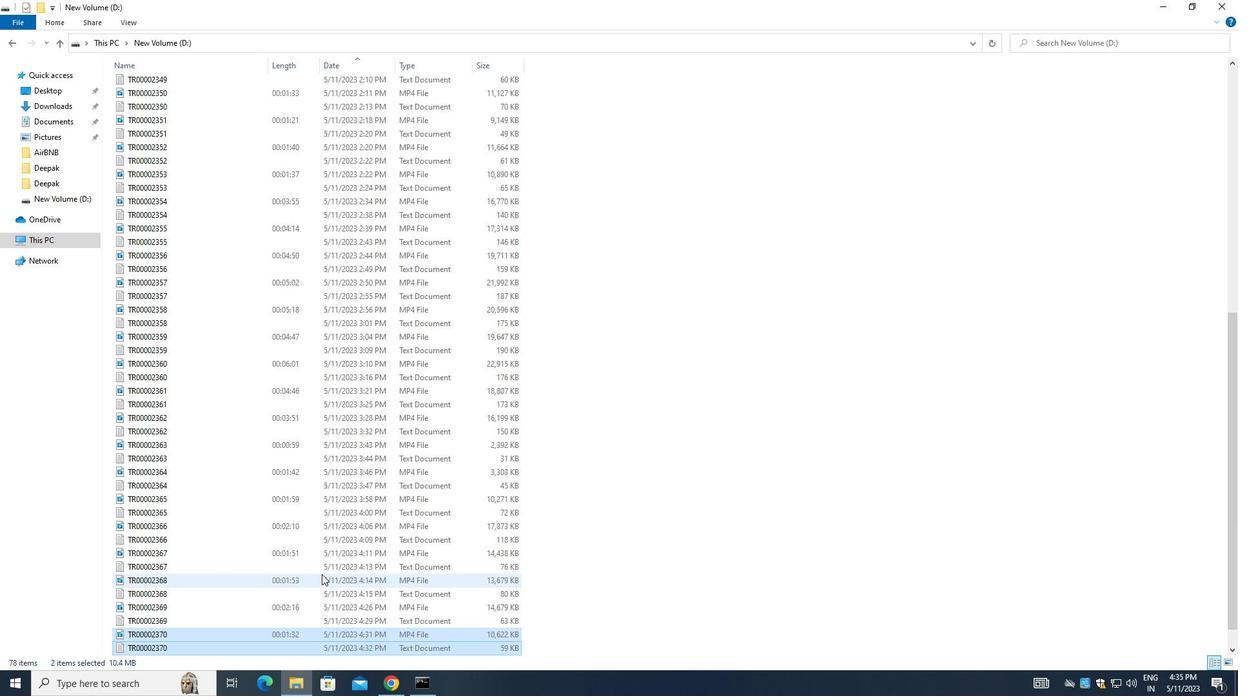
Action: Mouse moved to (321, 582)
Screenshot: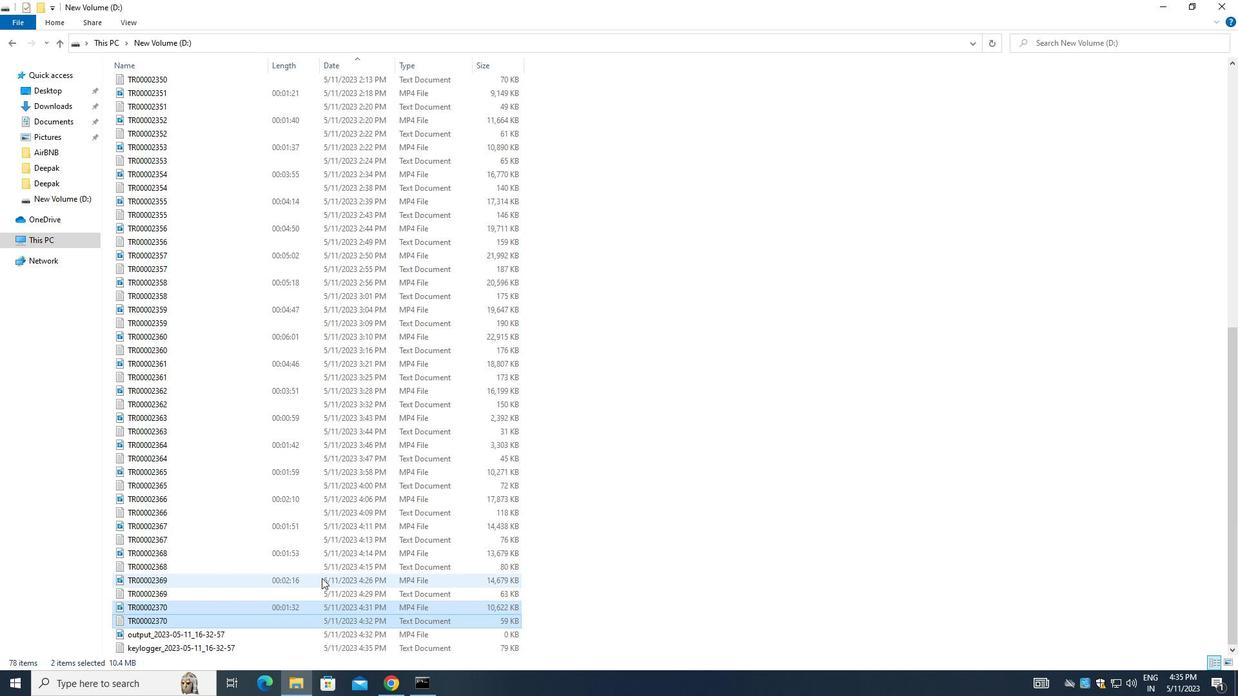
Action: Mouse scrolled (321, 581) with delta (0, 0)
Screenshot: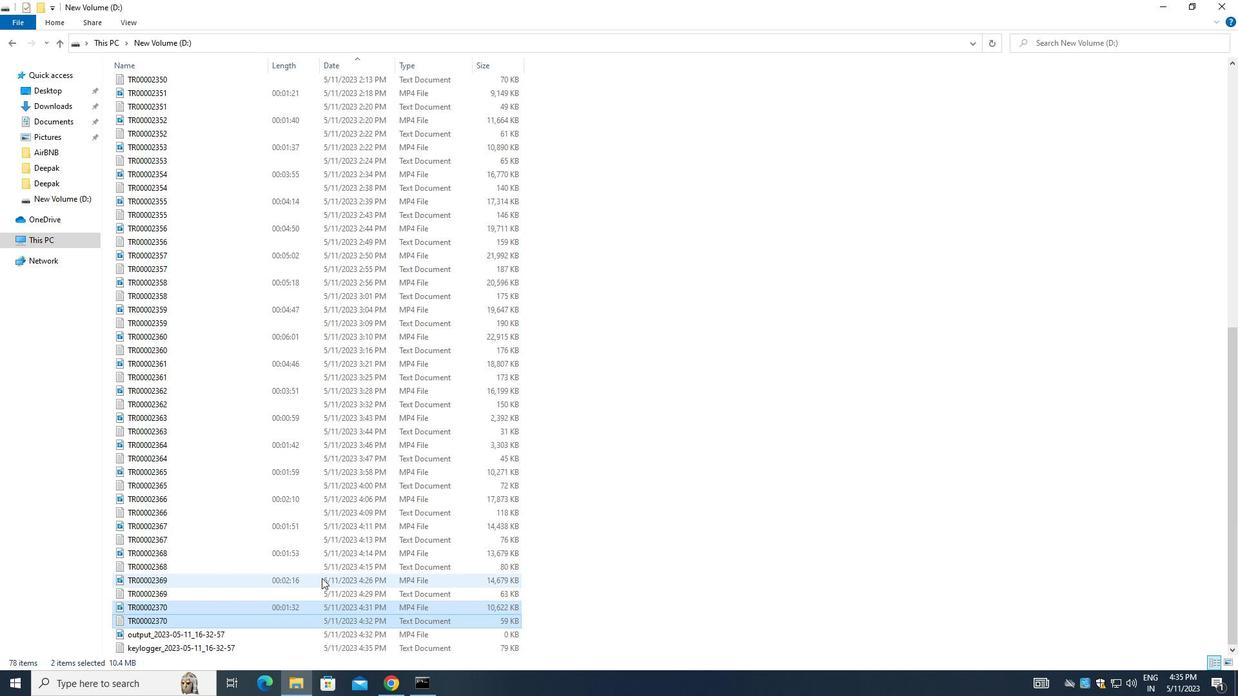 
Action: Mouse moved to (321, 582)
Screenshot: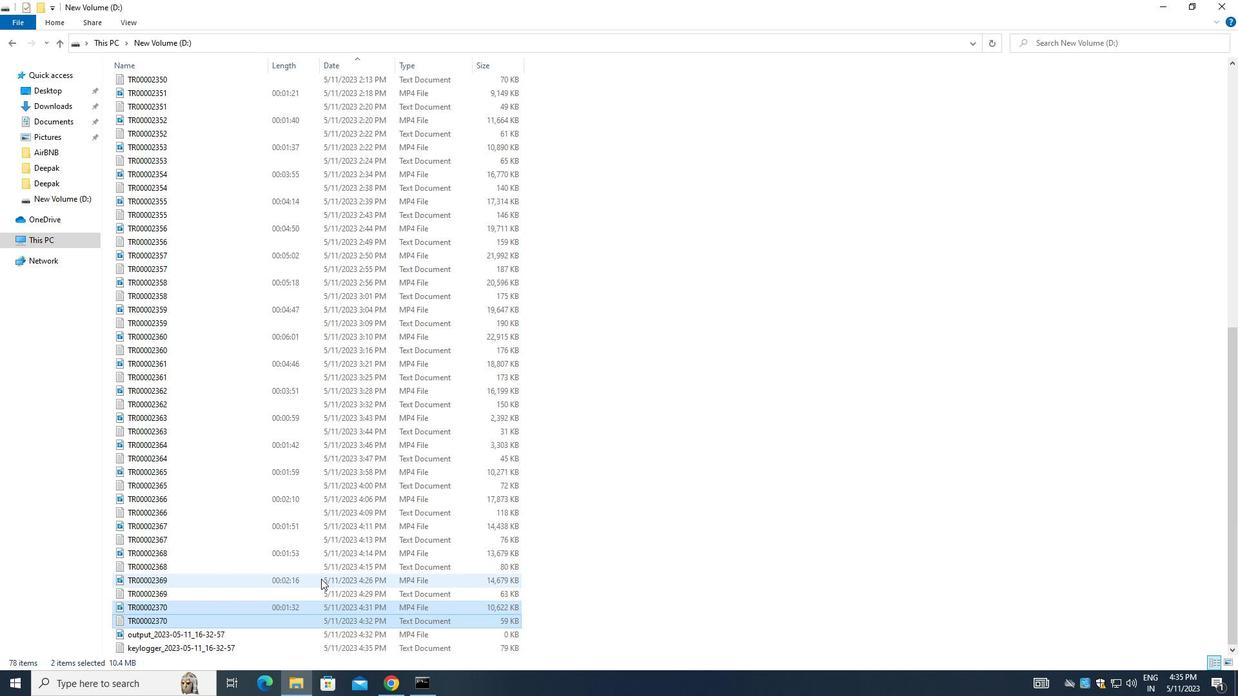 
Action: Mouse scrolled (321, 582) with delta (0, 0)
Screenshot: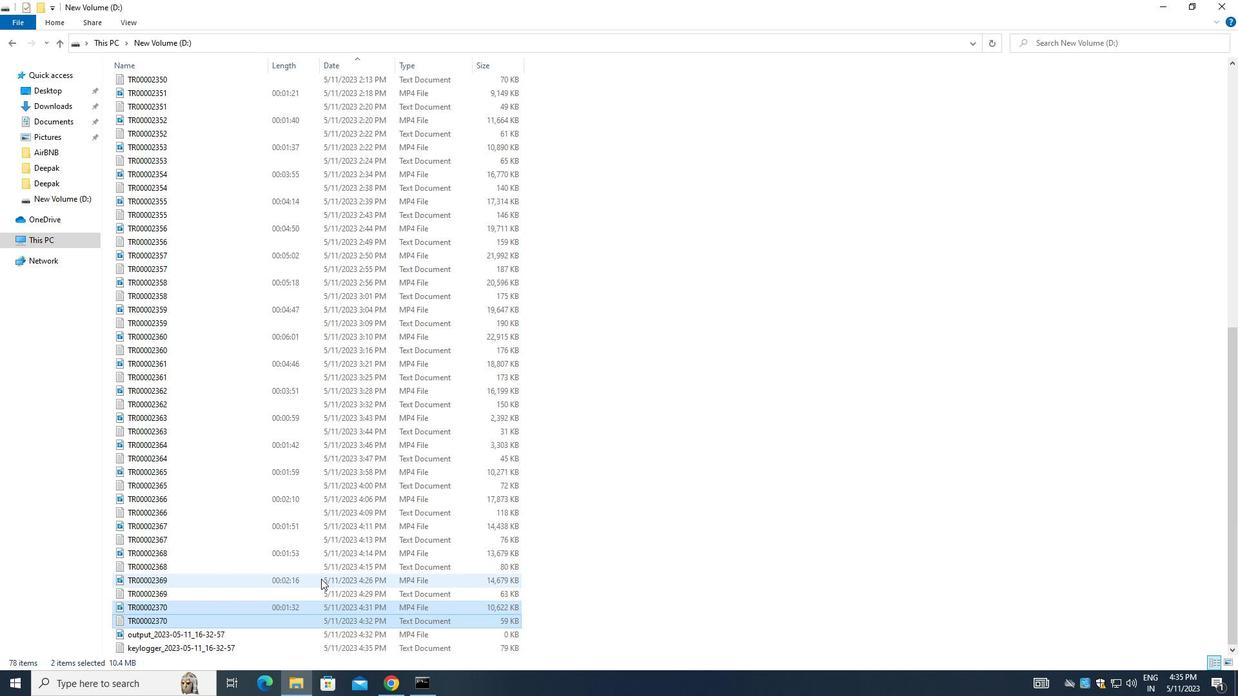 
Action: Mouse moved to (321, 583)
Screenshot: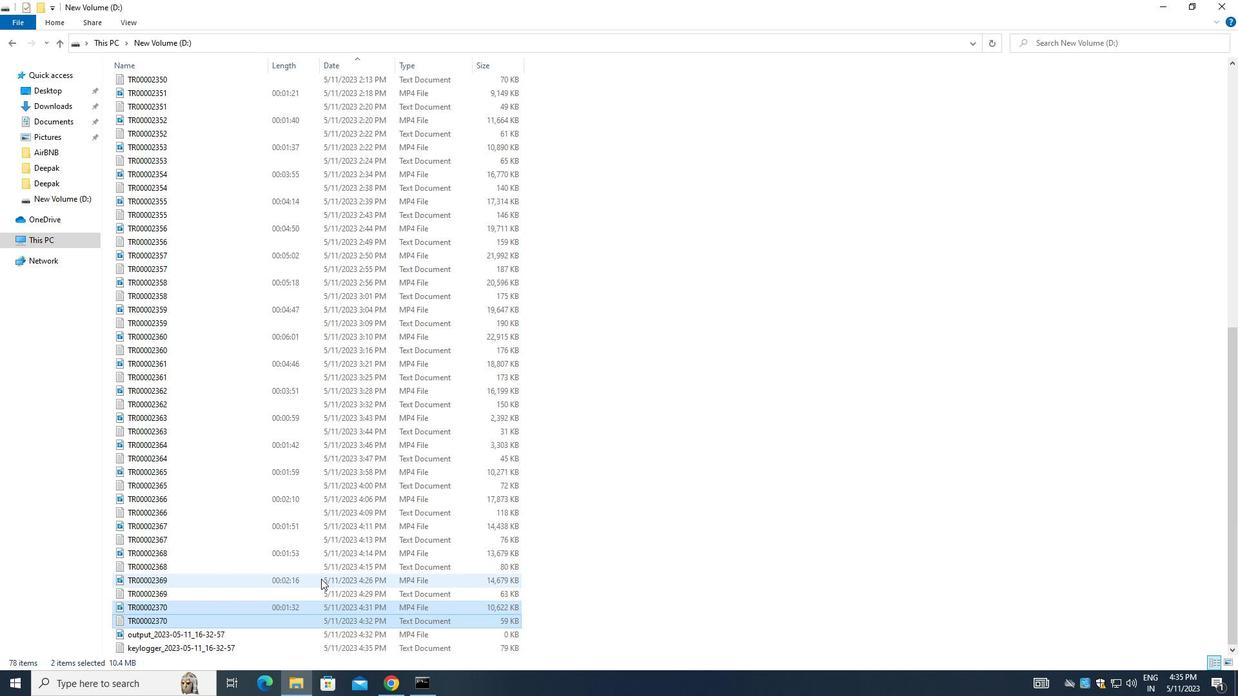 
Action: Mouse scrolled (321, 582) with delta (0, 0)
Screenshot: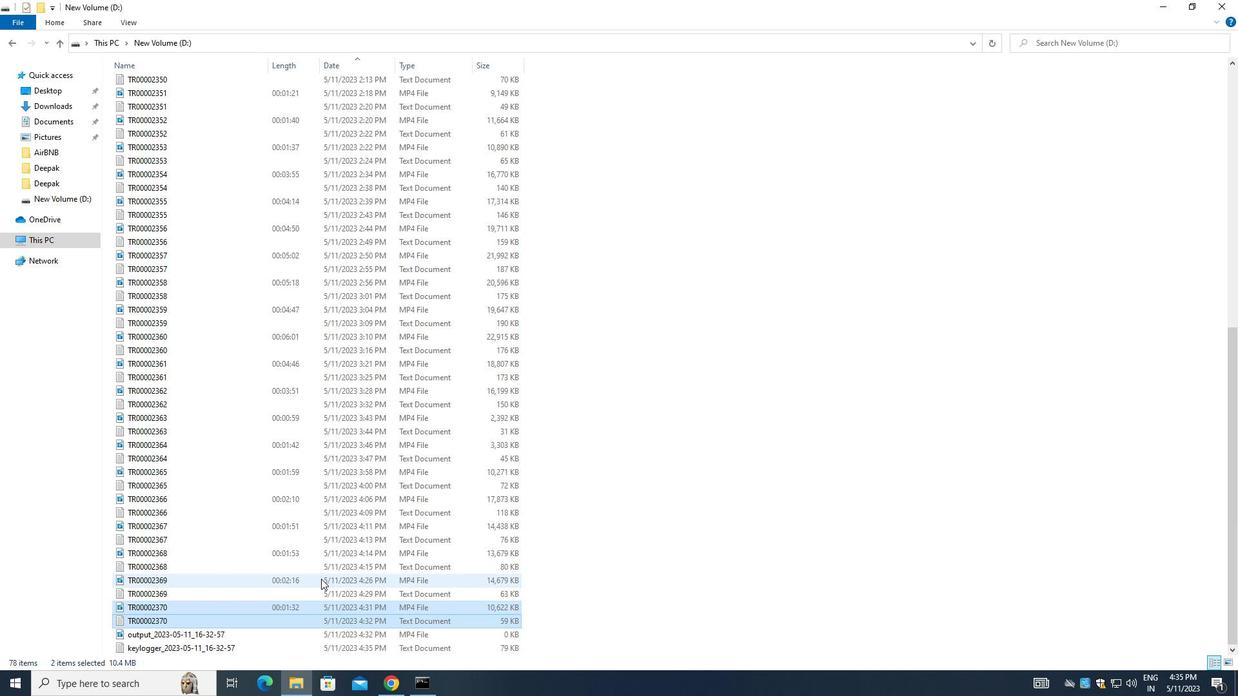 
Action: Mouse scrolled (321, 582) with delta (0, 0)
Screenshot: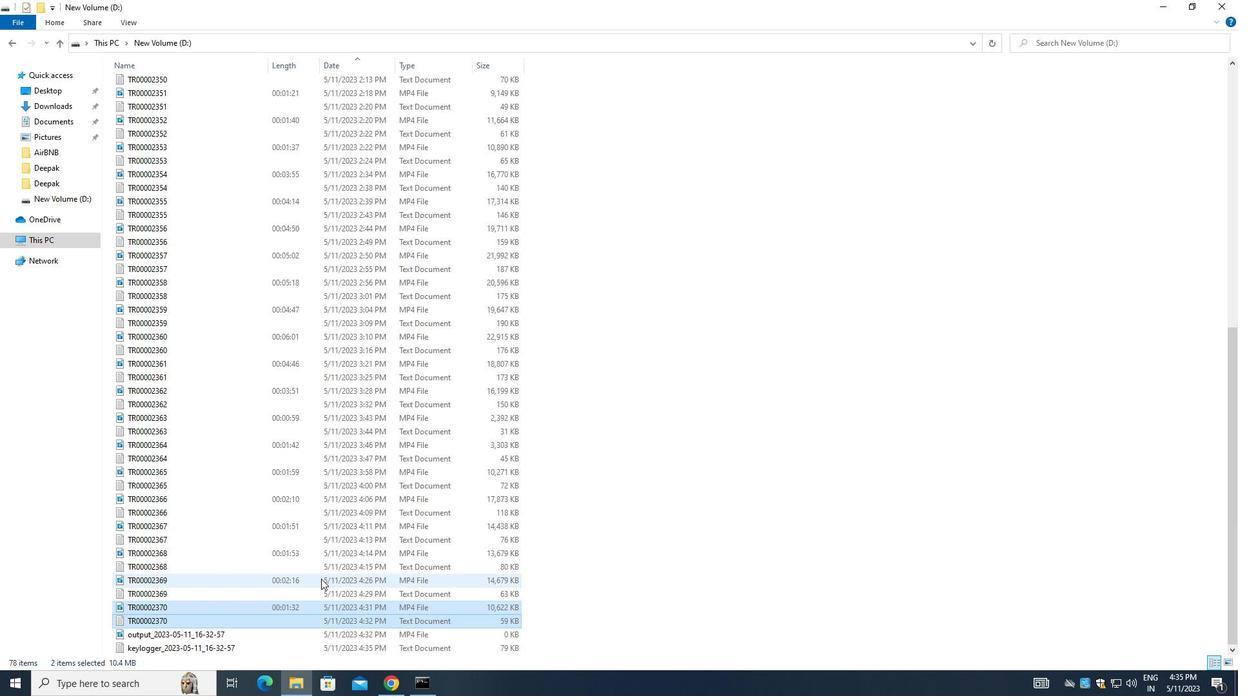 
